 Task: Find connections with filter location Valls with filter topic #leadershipwith filter profile language French with filter current company ASUS with filter school Vignana Jyothi Institute of Management (Approved by AICTE & Accredited by SAQS & NBA) with filter industry Semiconductor Manufacturing with filter service category Property Management with filter keywords title Cosmetologist
Action: Mouse moved to (462, 63)
Screenshot: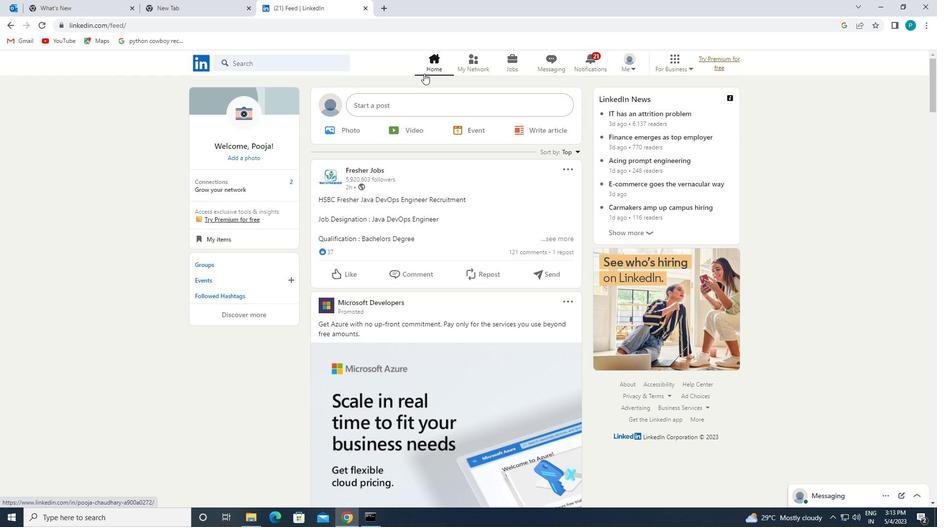 
Action: Mouse pressed left at (462, 63)
Screenshot: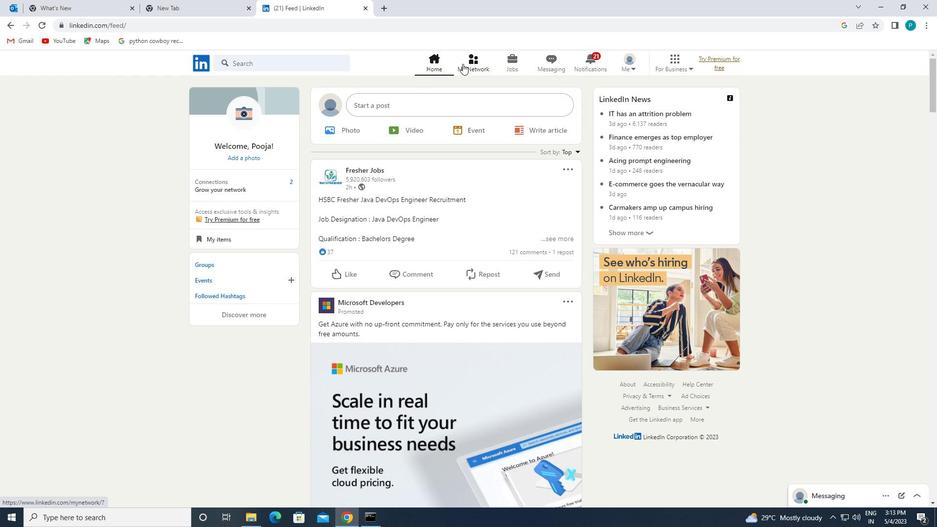 
Action: Mouse moved to (466, 59)
Screenshot: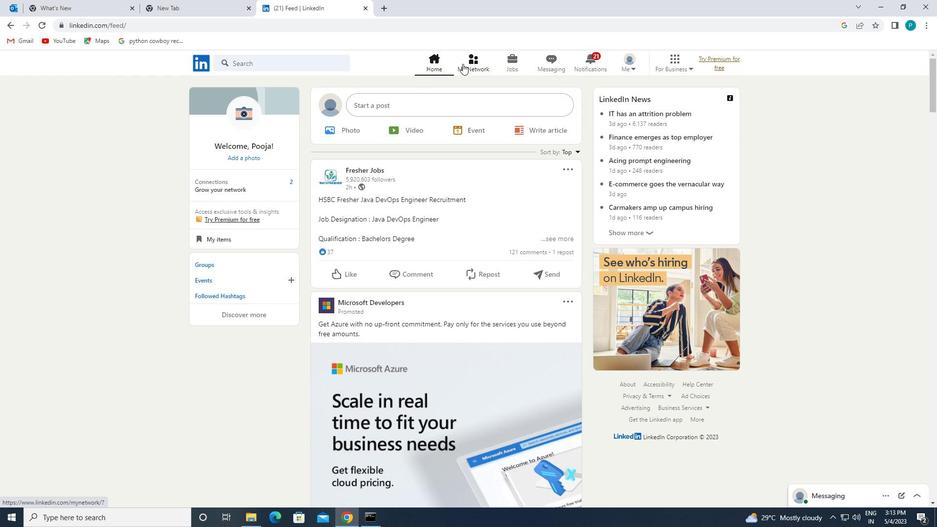 
Action: Mouse pressed left at (466, 59)
Screenshot: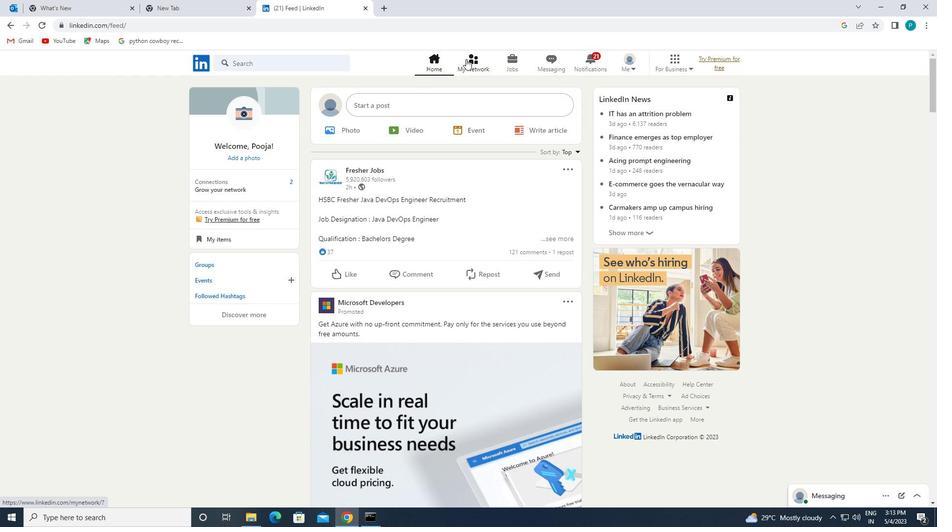 
Action: Mouse moved to (235, 109)
Screenshot: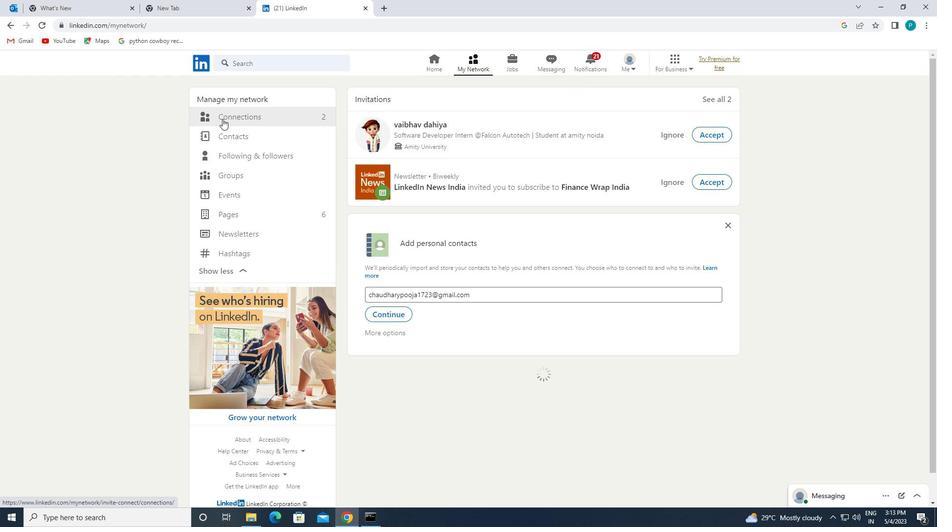 
Action: Mouse pressed left at (235, 109)
Screenshot: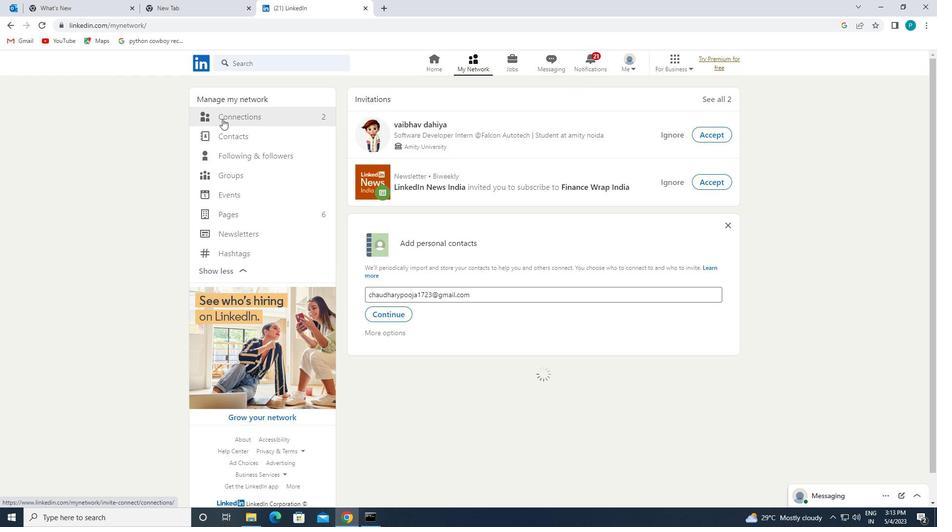 
Action: Mouse moved to (307, 114)
Screenshot: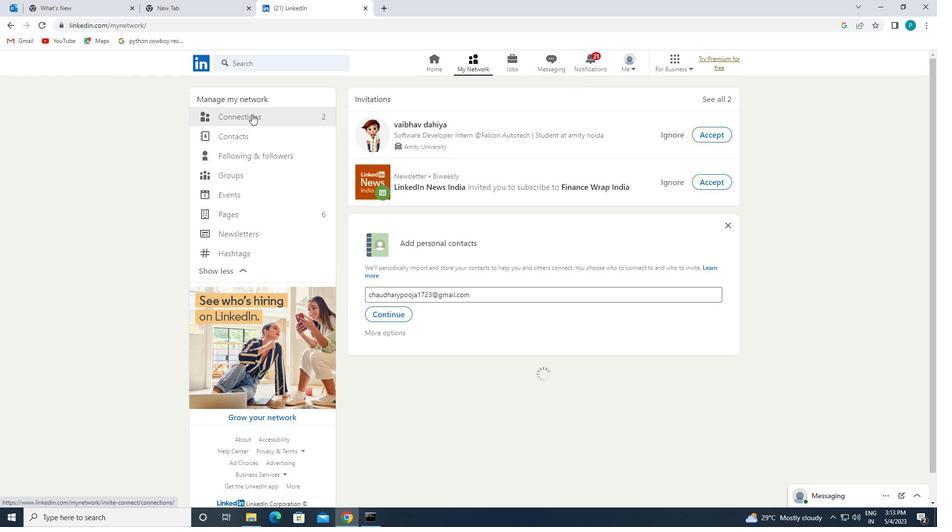 
Action: Mouse pressed left at (307, 114)
Screenshot: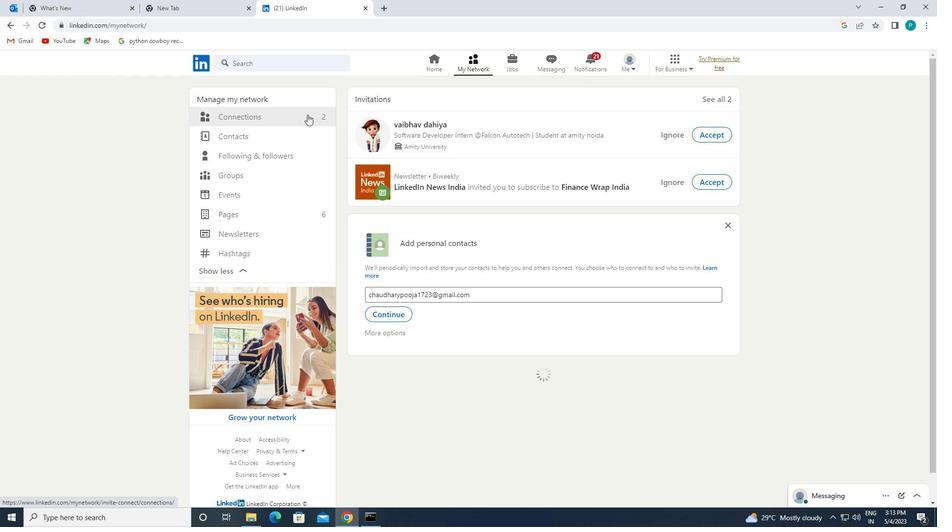 
Action: Mouse pressed left at (307, 114)
Screenshot: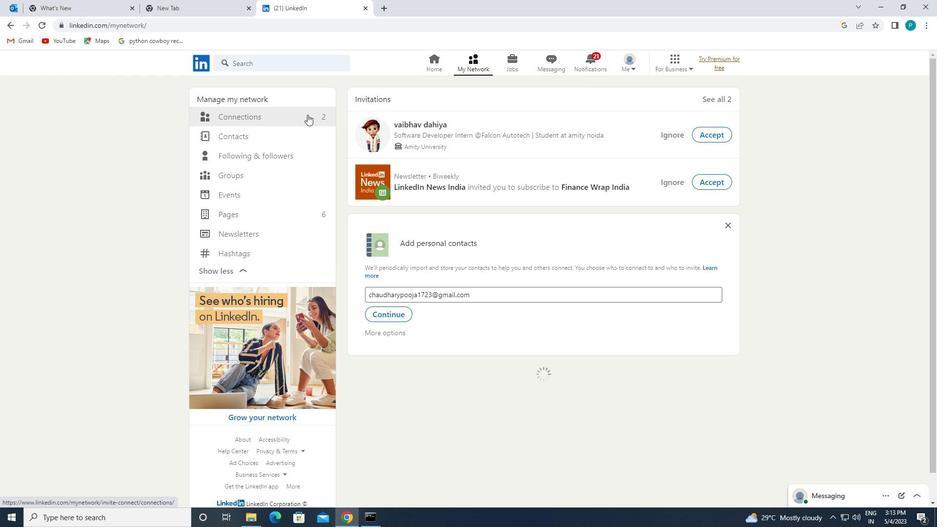 
Action: Mouse pressed left at (307, 114)
Screenshot: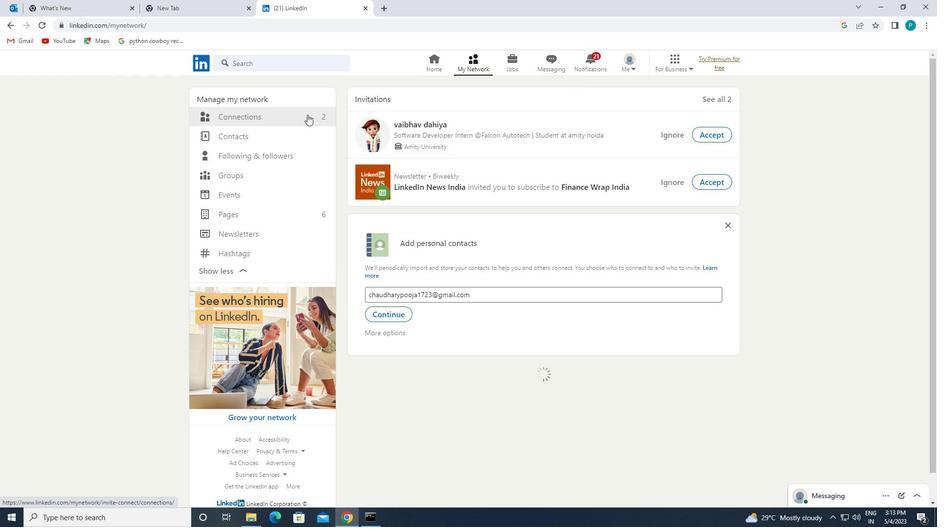 
Action: Mouse moved to (532, 117)
Screenshot: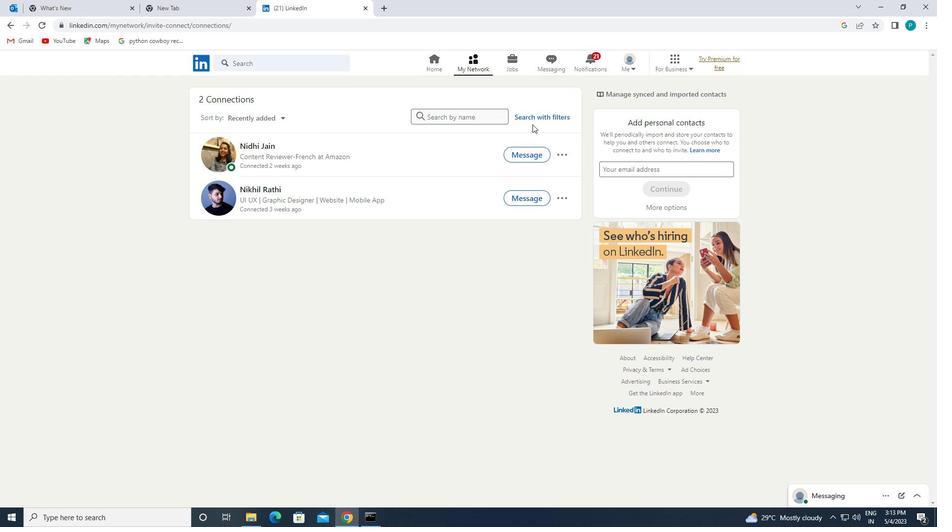 
Action: Mouse pressed left at (532, 117)
Screenshot: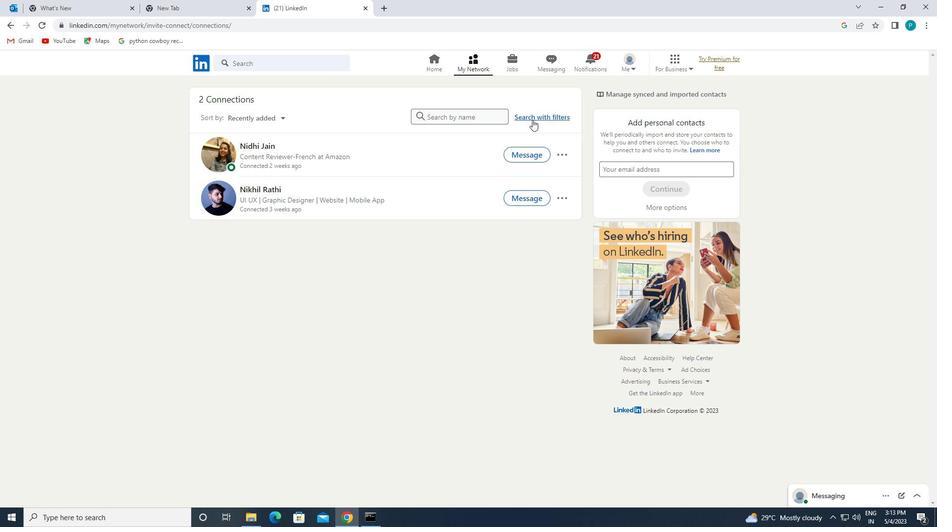 
Action: Mouse moved to (494, 91)
Screenshot: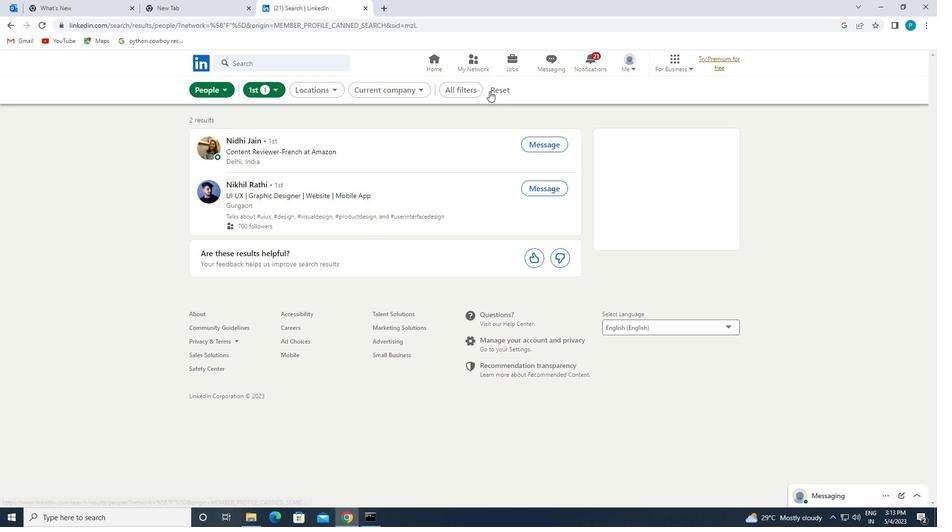 
Action: Mouse pressed left at (494, 91)
Screenshot: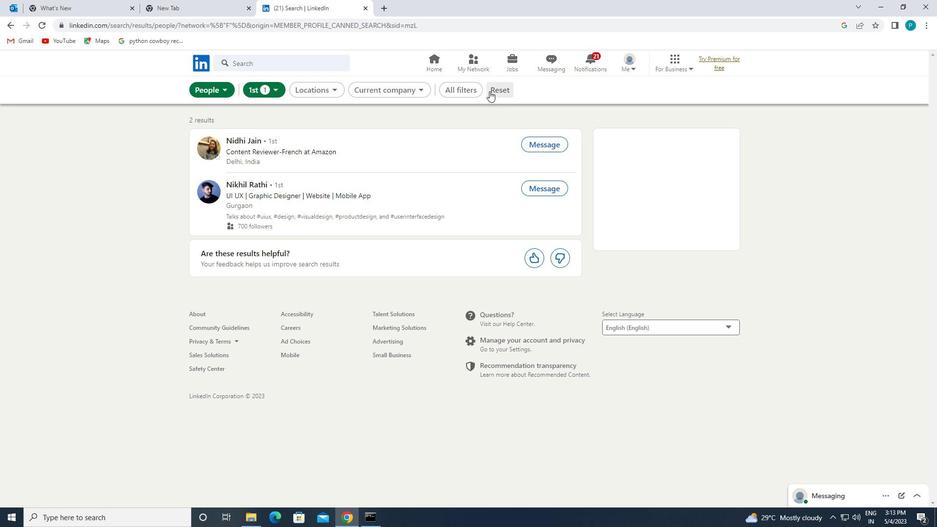 
Action: Mouse moved to (482, 89)
Screenshot: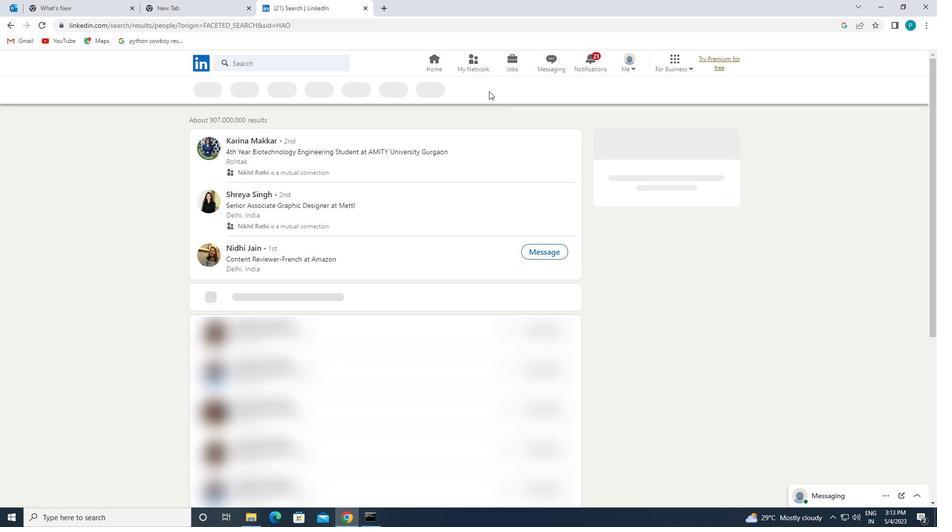 
Action: Mouse pressed left at (482, 89)
Screenshot: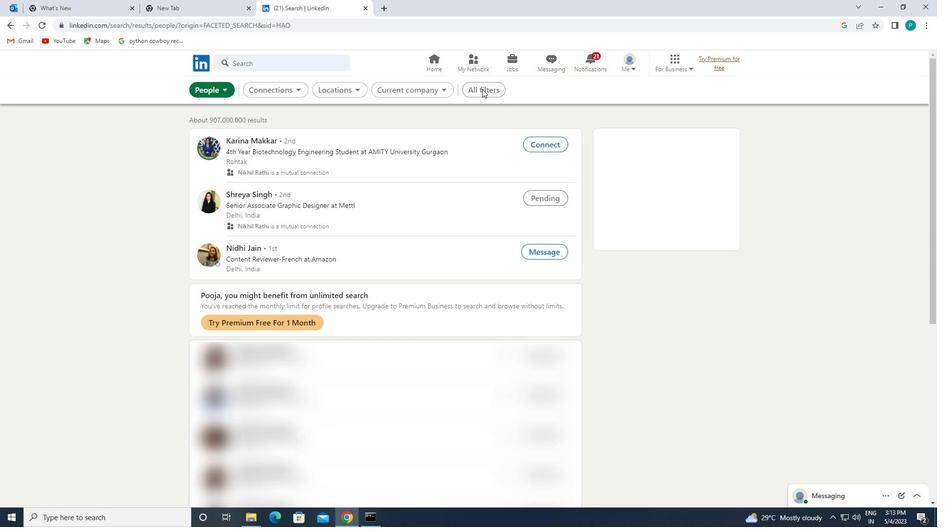 
Action: Mouse moved to (843, 256)
Screenshot: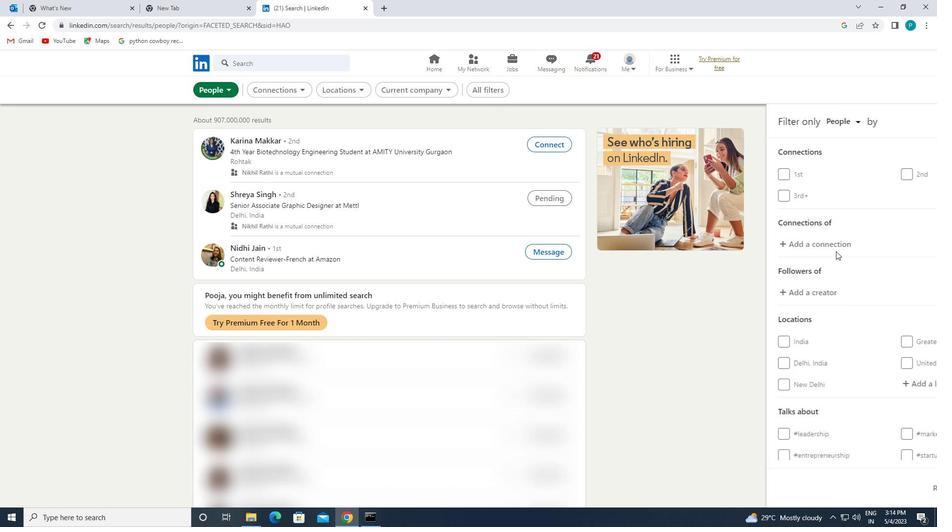 
Action: Mouse scrolled (843, 256) with delta (0, 0)
Screenshot: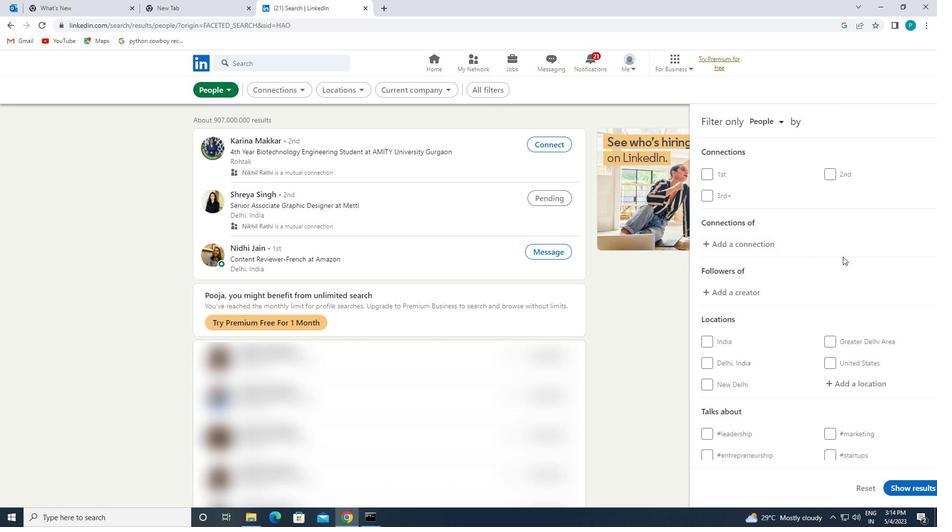 
Action: Mouse scrolled (843, 256) with delta (0, 0)
Screenshot: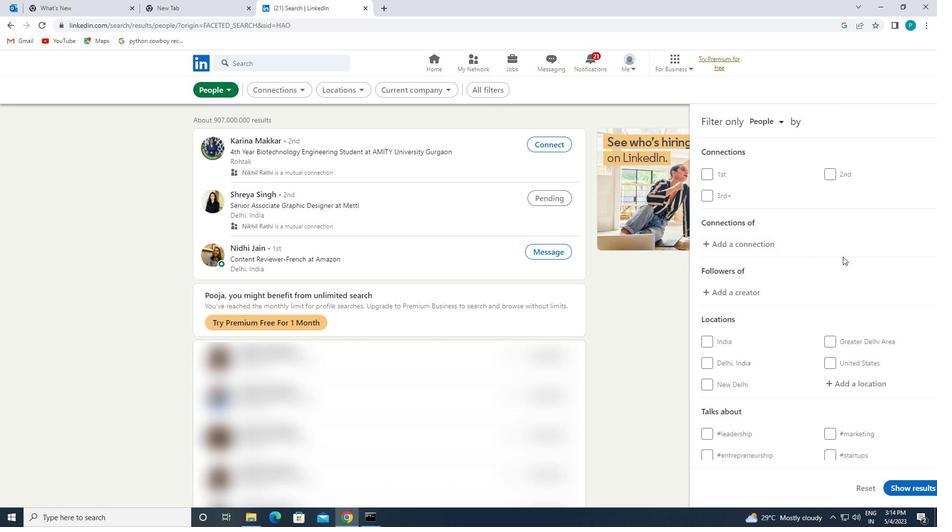 
Action: Mouse scrolled (843, 256) with delta (0, 0)
Screenshot: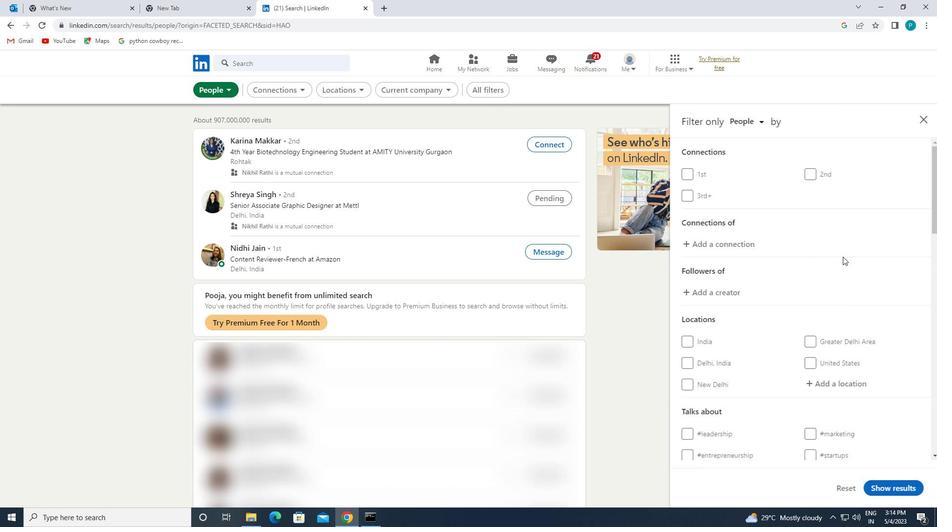 
Action: Mouse moved to (831, 240)
Screenshot: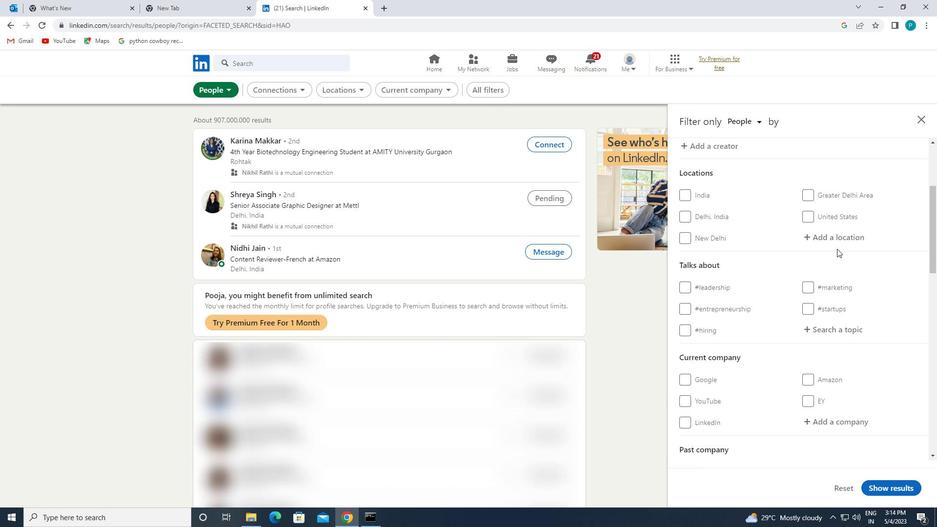 
Action: Mouse pressed left at (831, 240)
Screenshot: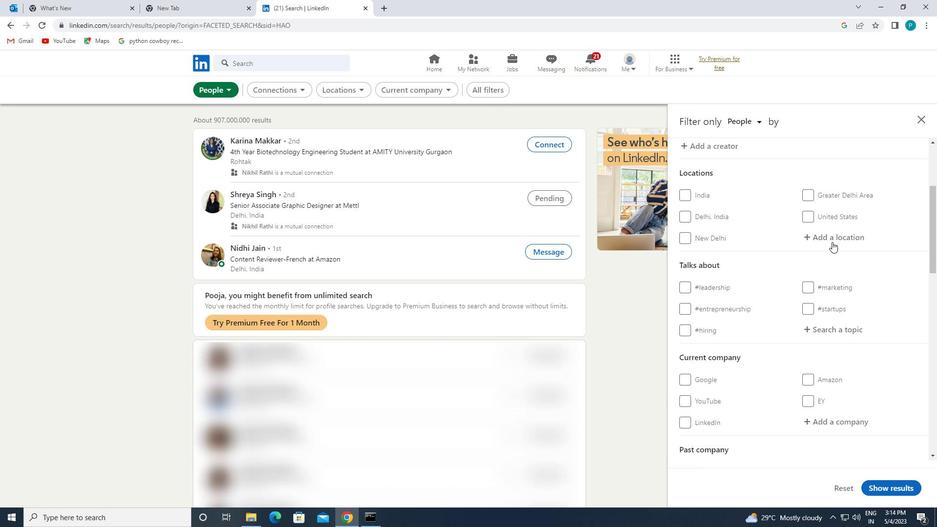 
Action: Mouse moved to (827, 241)
Screenshot: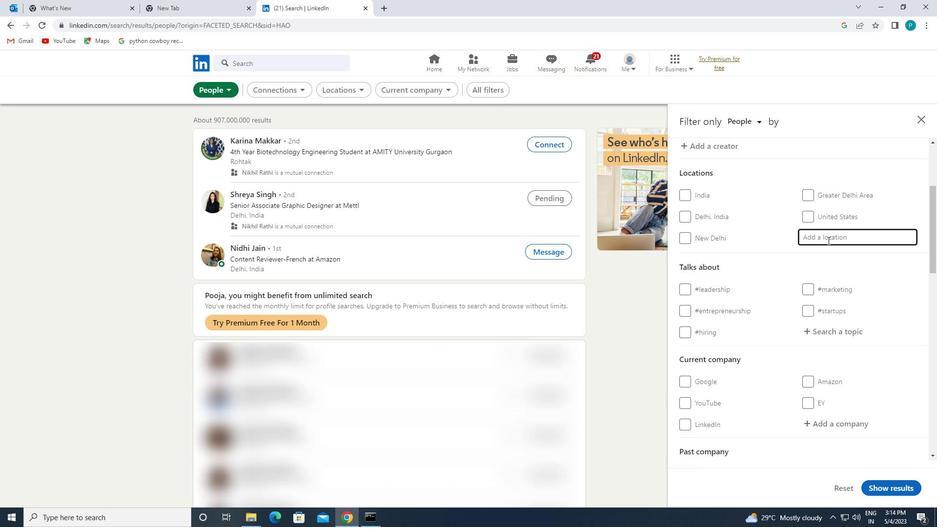 
Action: Key pressed <Key.caps_lock>v<Key.caps_lock>alls
Screenshot: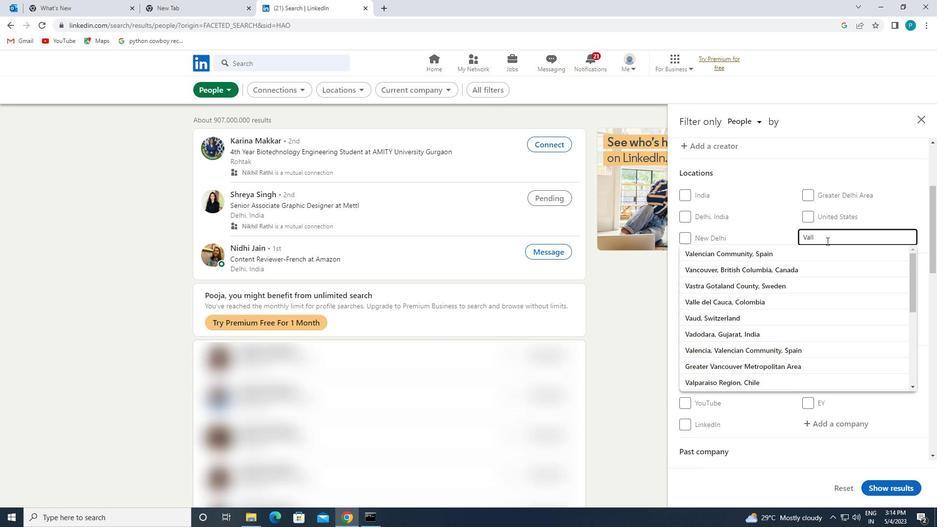 
Action: Mouse moved to (818, 249)
Screenshot: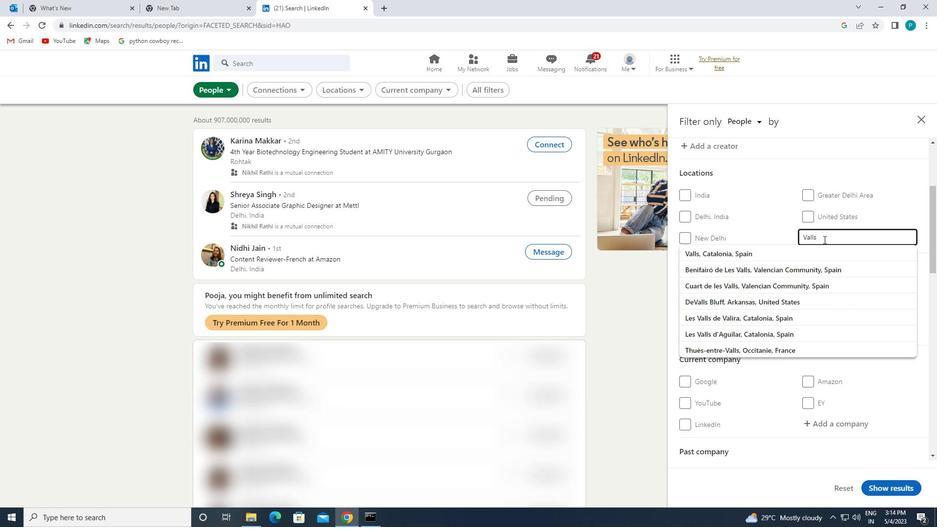 
Action: Mouse pressed left at (818, 249)
Screenshot: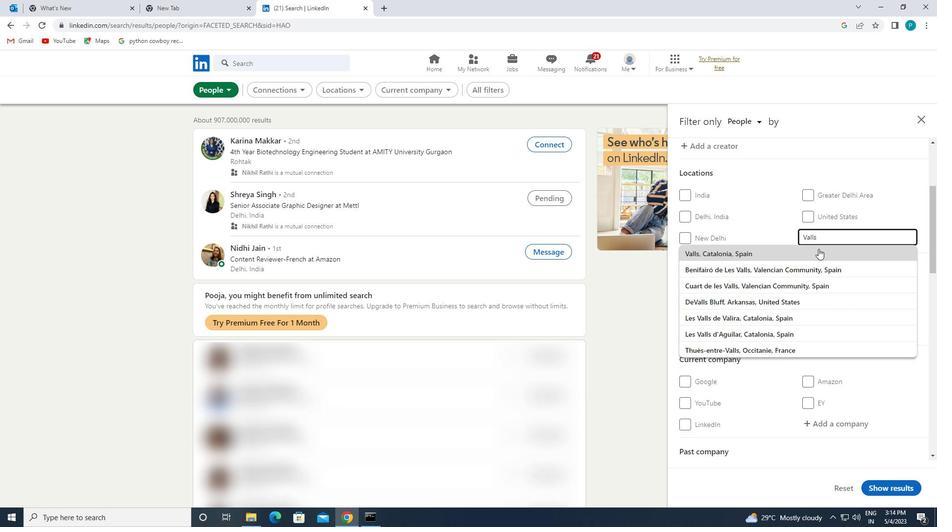 
Action: Mouse moved to (828, 260)
Screenshot: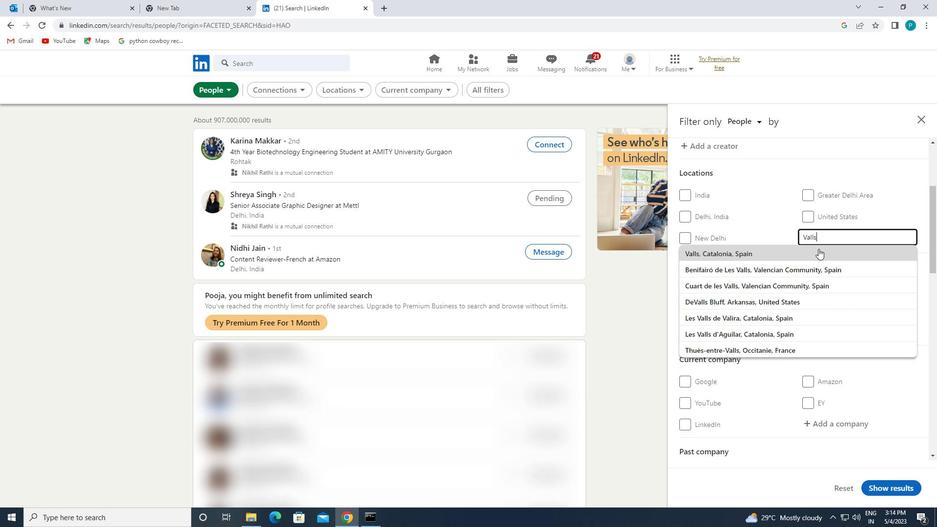 
Action: Mouse scrolled (828, 260) with delta (0, 0)
Screenshot: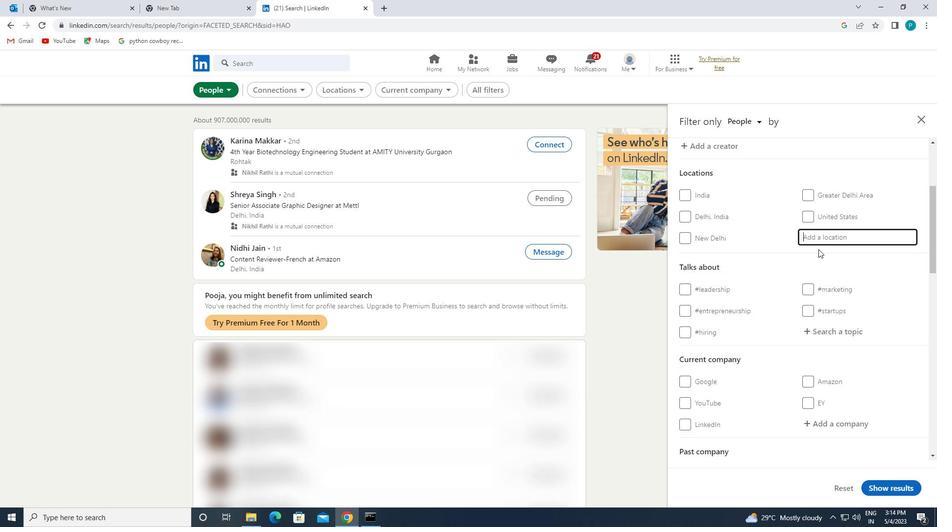 
Action: Mouse scrolled (828, 260) with delta (0, 0)
Screenshot: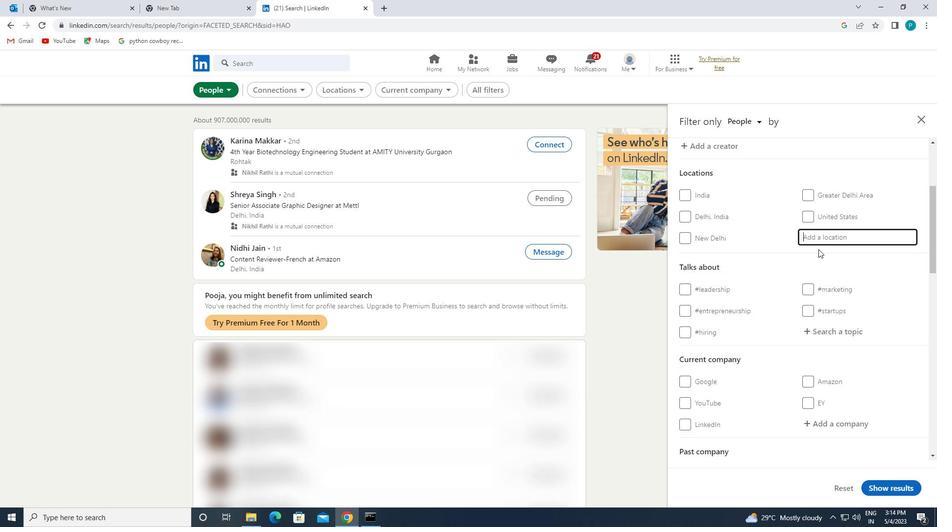 
Action: Mouse moved to (837, 253)
Screenshot: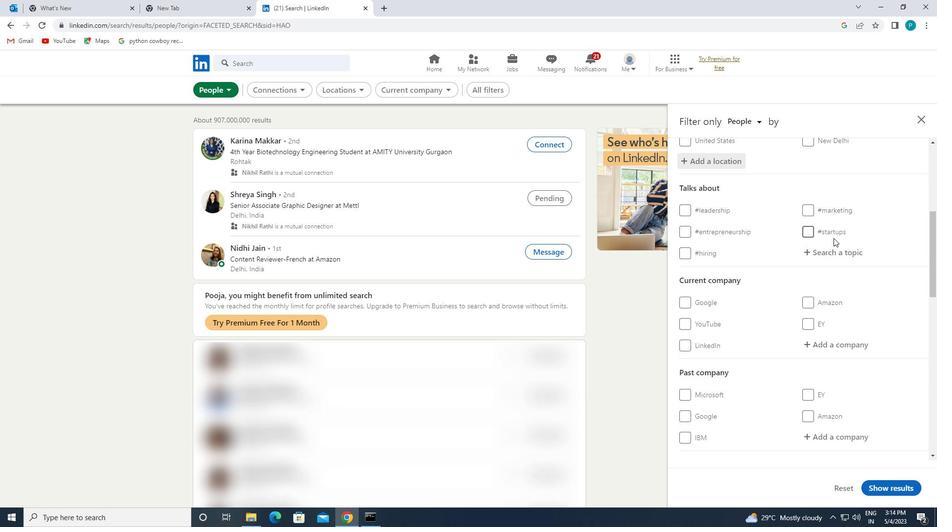 
Action: Mouse pressed left at (837, 253)
Screenshot: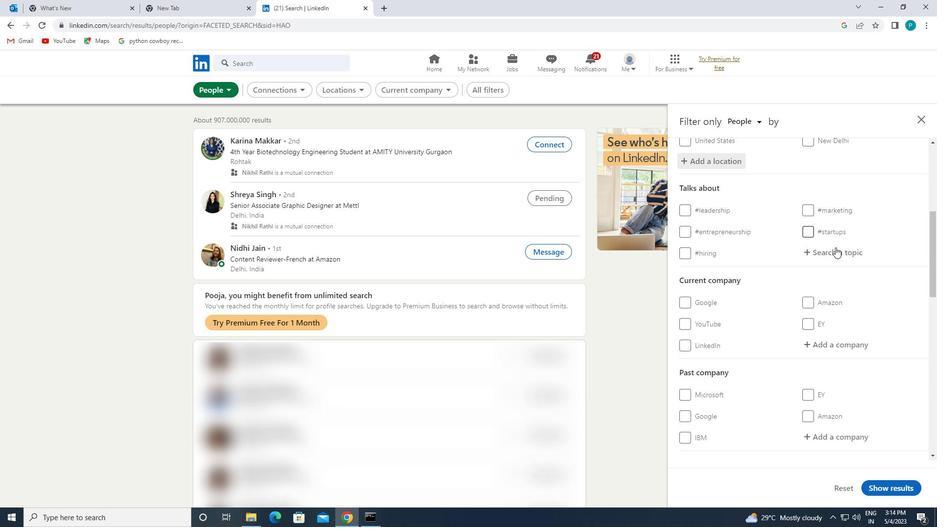 
Action: Key pressed <Key.shift>#LEADERSHIP
Screenshot: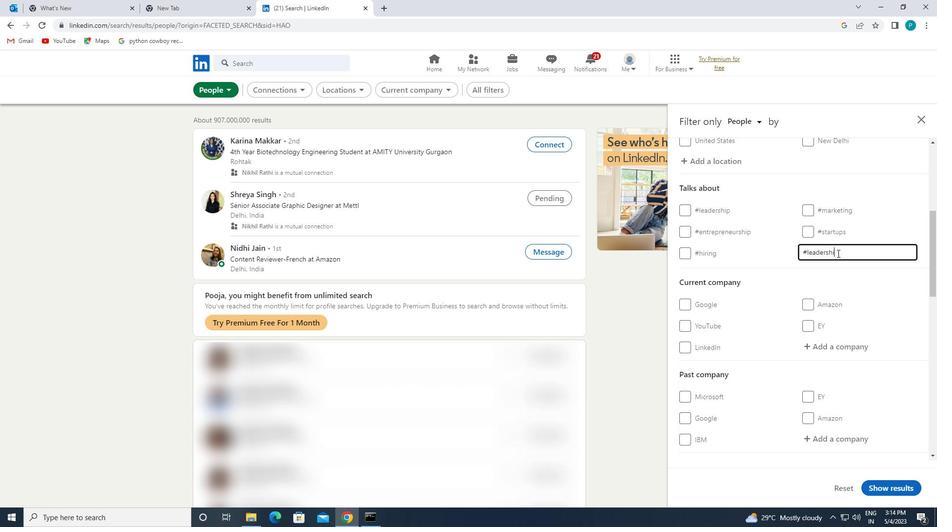 
Action: Mouse moved to (815, 287)
Screenshot: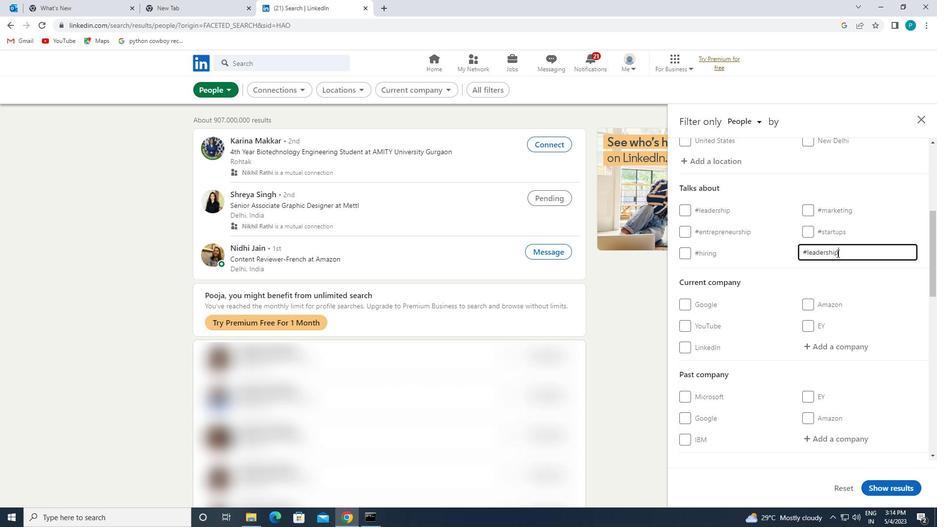 
Action: Mouse scrolled (815, 287) with delta (0, 0)
Screenshot: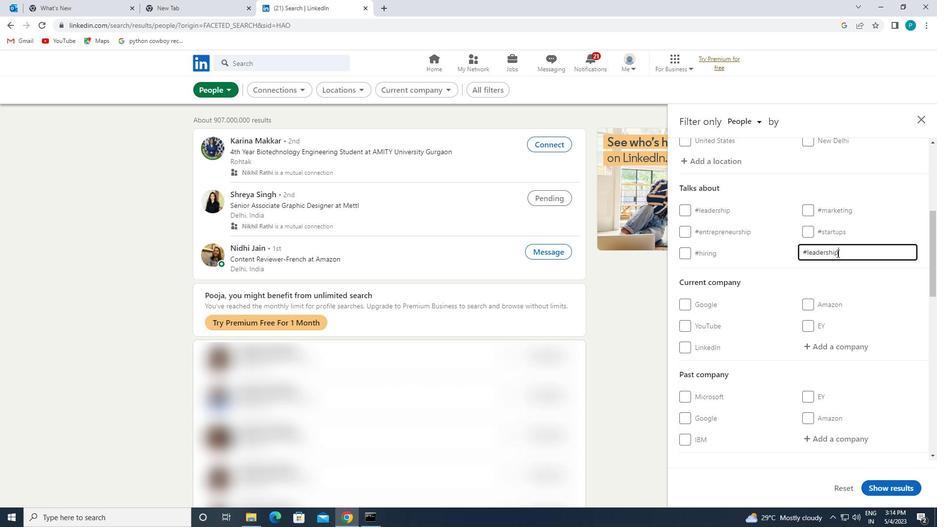 
Action: Mouse moved to (806, 293)
Screenshot: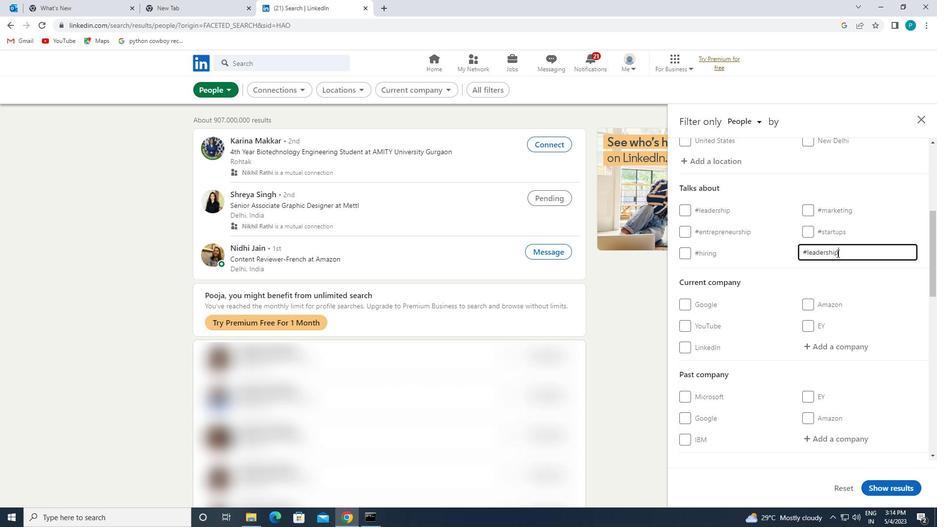 
Action: Mouse scrolled (806, 293) with delta (0, 0)
Screenshot: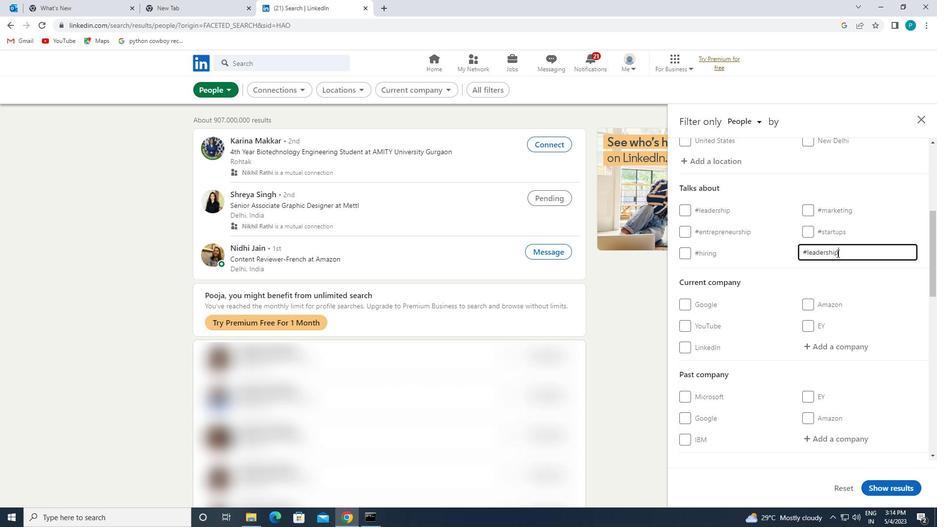 
Action: Mouse scrolled (806, 293) with delta (0, 0)
Screenshot: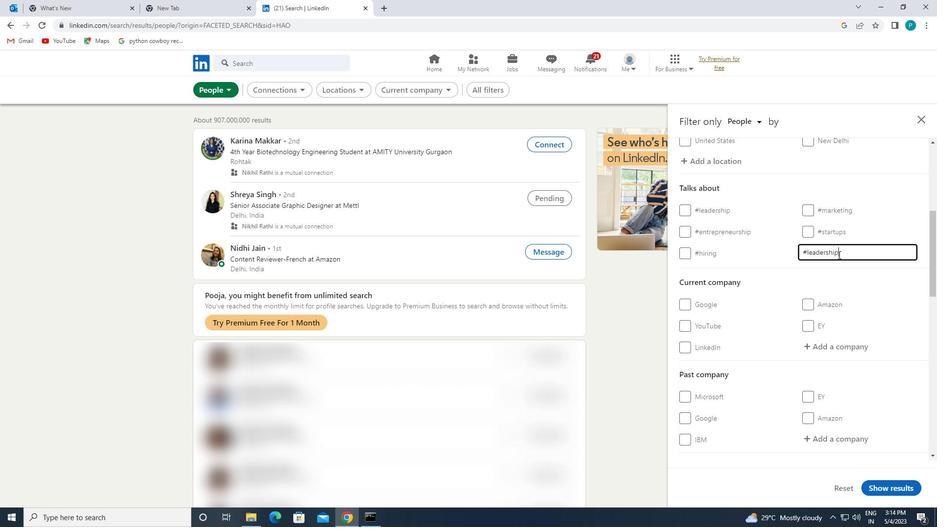 
Action: Mouse moved to (794, 305)
Screenshot: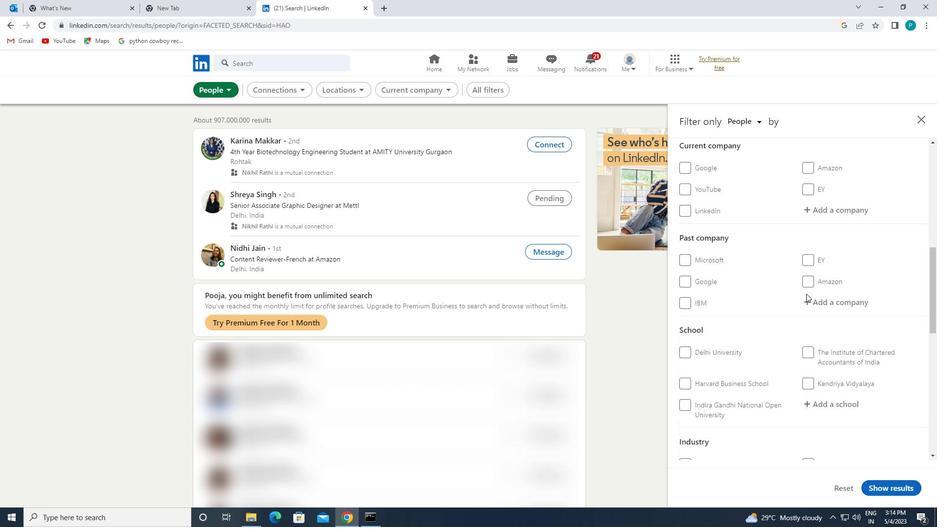 
Action: Mouse scrolled (794, 305) with delta (0, 0)
Screenshot: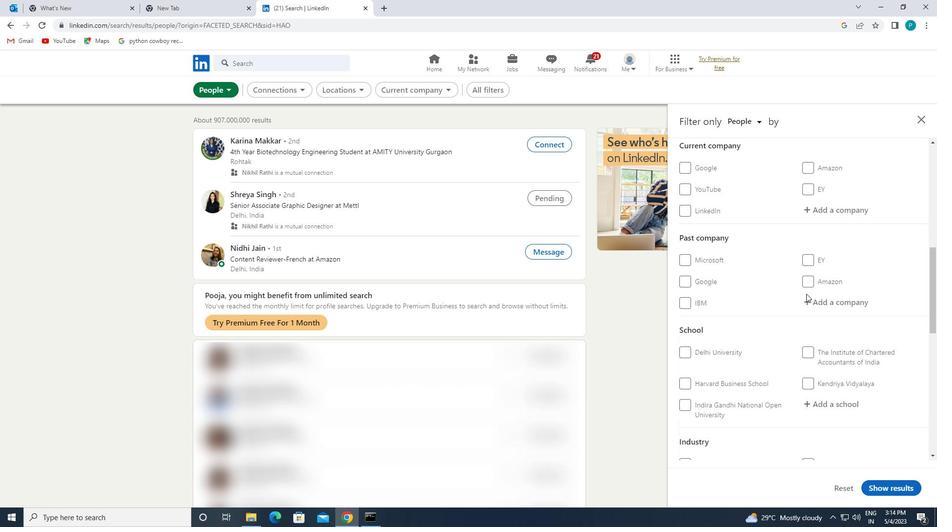 
Action: Mouse moved to (794, 306)
Screenshot: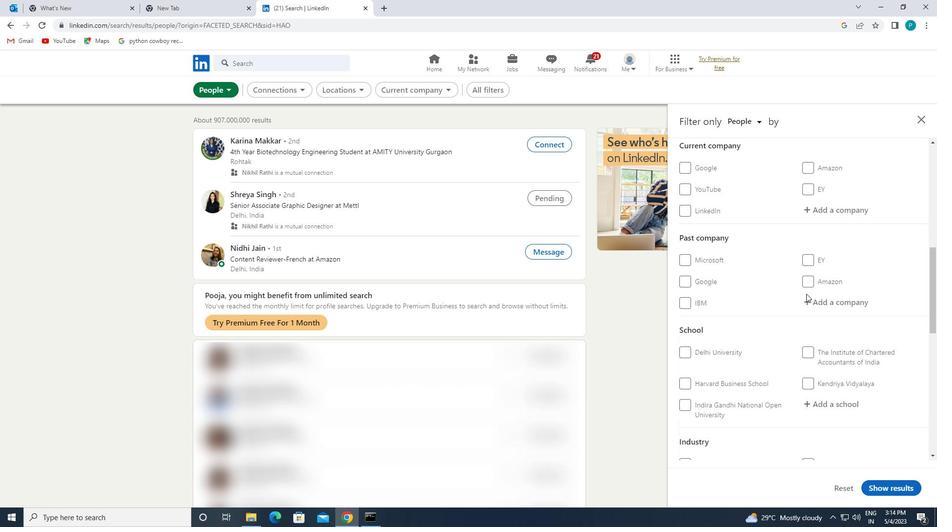 
Action: Mouse scrolled (794, 305) with delta (0, 0)
Screenshot: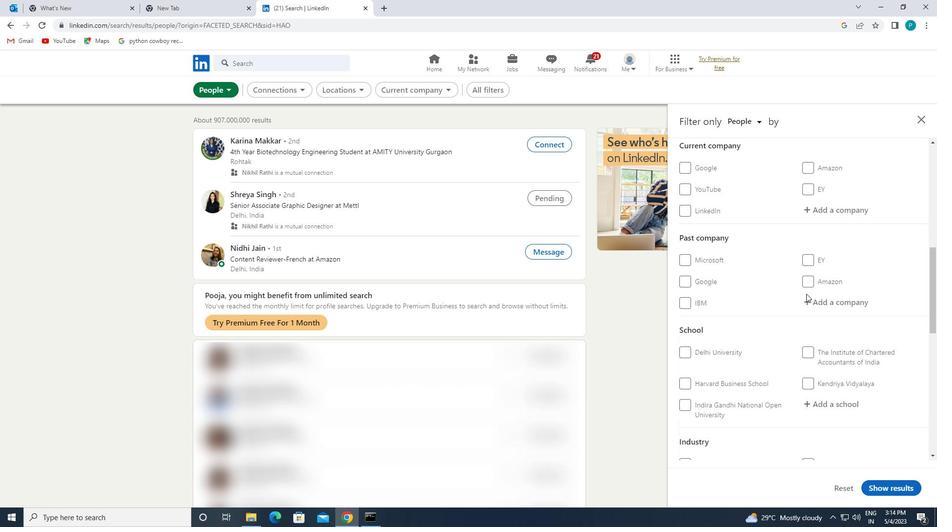 
Action: Mouse scrolled (794, 305) with delta (0, 0)
Screenshot: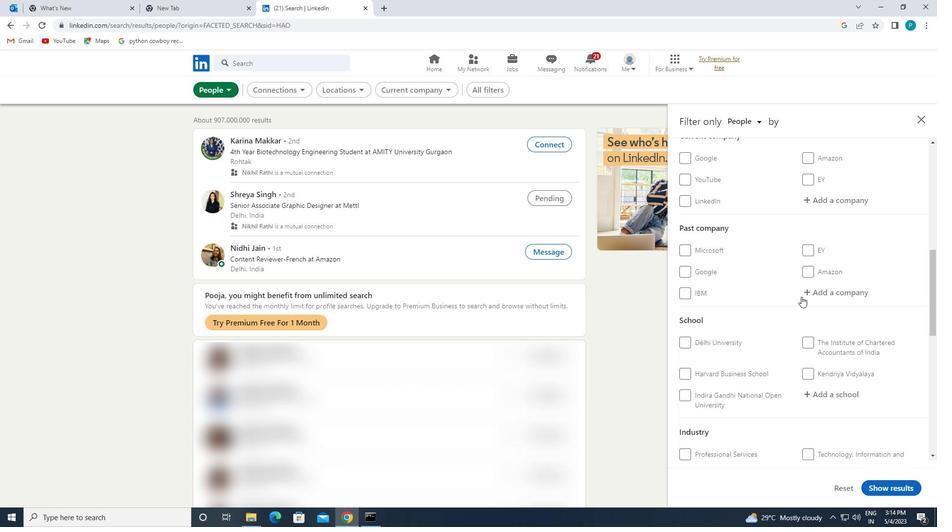 
Action: Mouse moved to (761, 362)
Screenshot: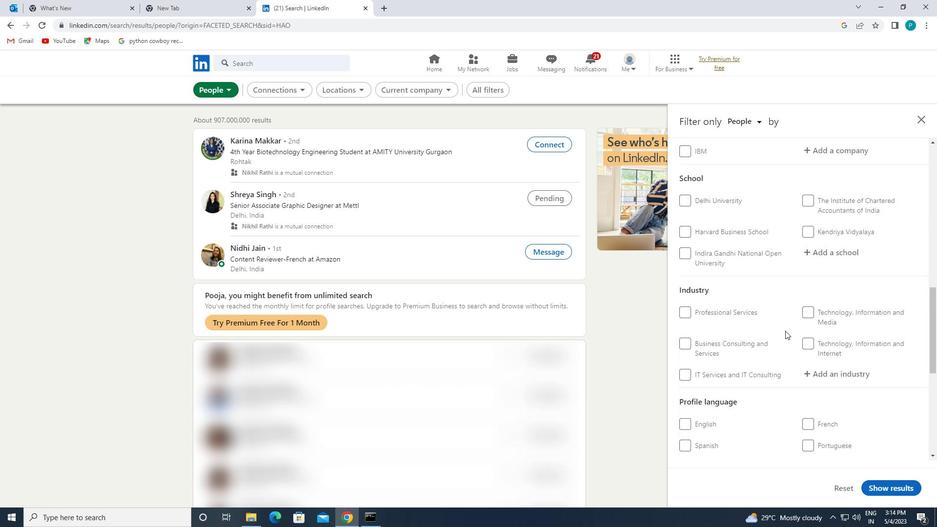 
Action: Mouse scrolled (761, 361) with delta (0, 0)
Screenshot: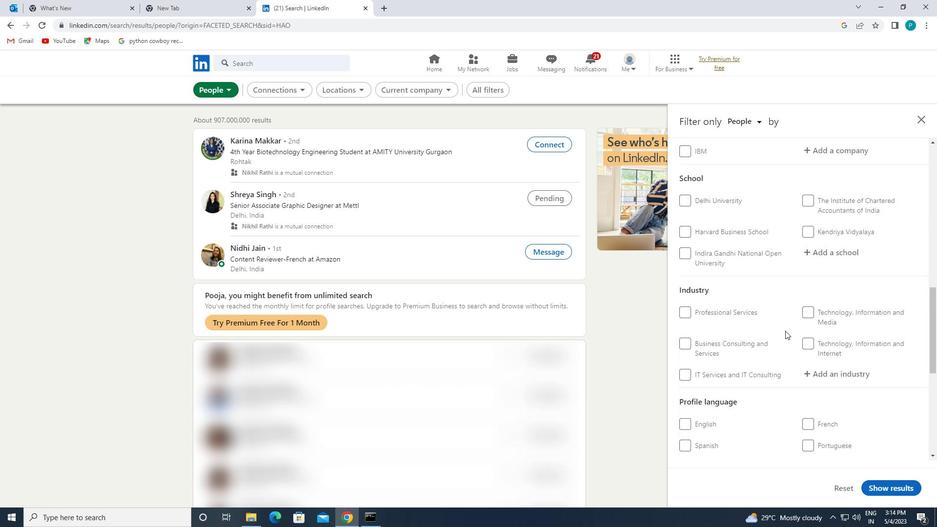 
Action: Mouse scrolled (761, 361) with delta (0, 0)
Screenshot: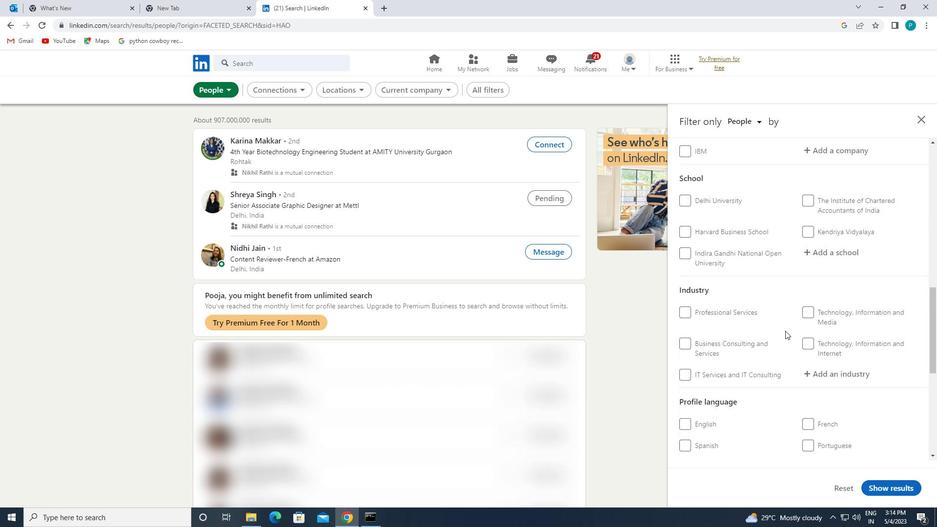 
Action: Mouse moved to (812, 320)
Screenshot: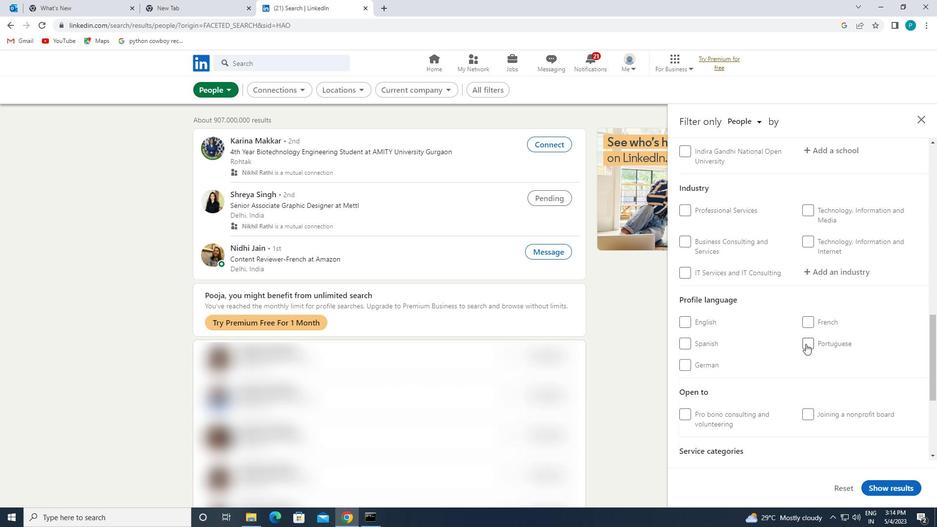 
Action: Mouse pressed left at (812, 320)
Screenshot: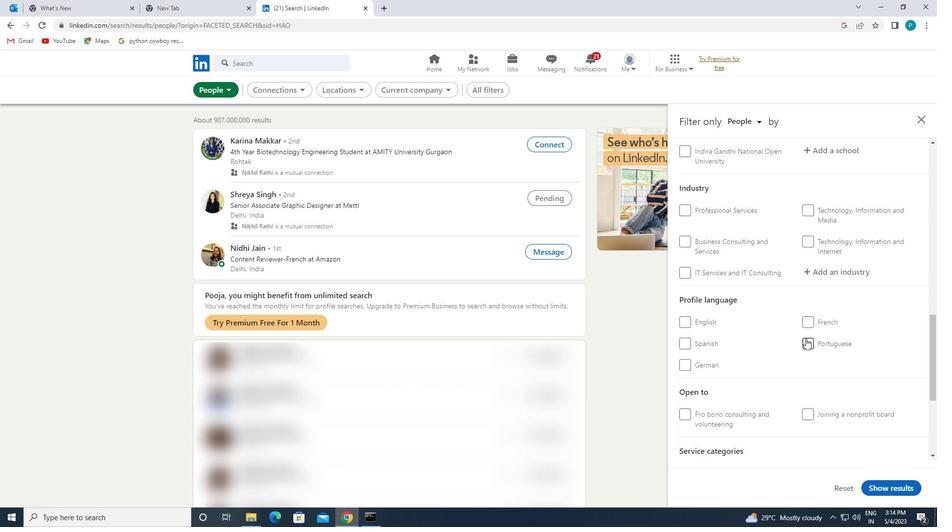 
Action: Mouse moved to (862, 315)
Screenshot: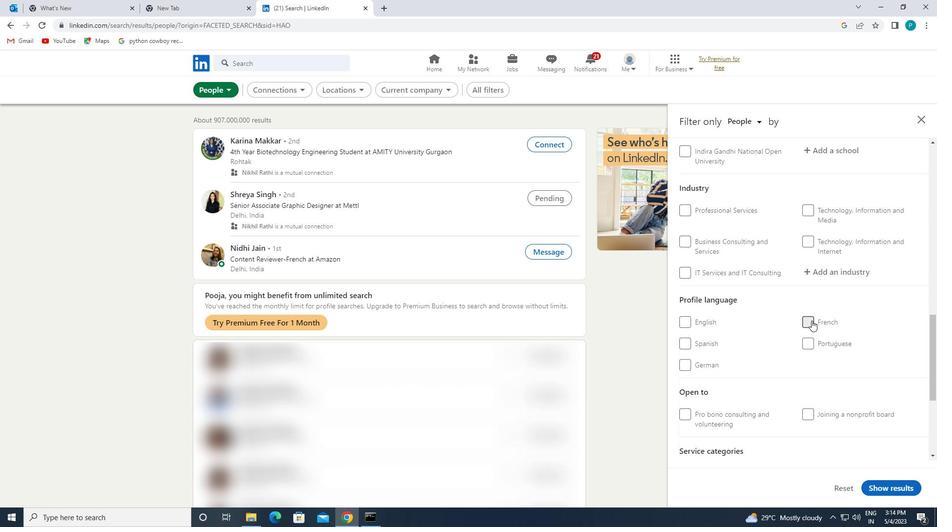 
Action: Mouse scrolled (862, 316) with delta (0, 0)
Screenshot: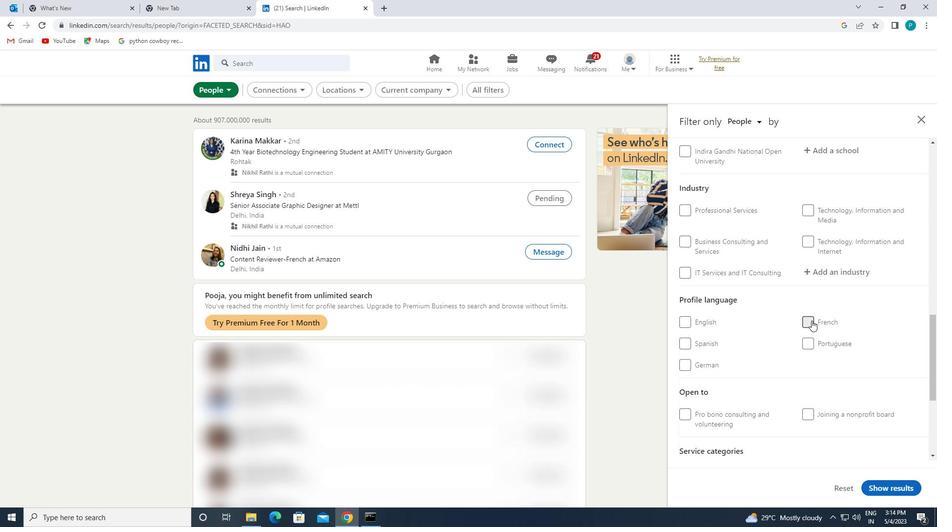 
Action: Mouse moved to (862, 315)
Screenshot: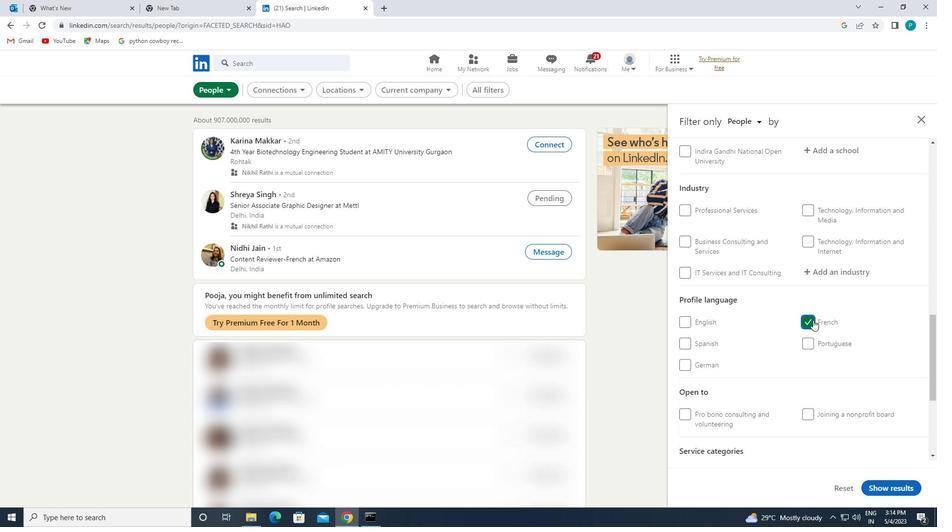 
Action: Mouse scrolled (862, 315) with delta (0, 0)
Screenshot: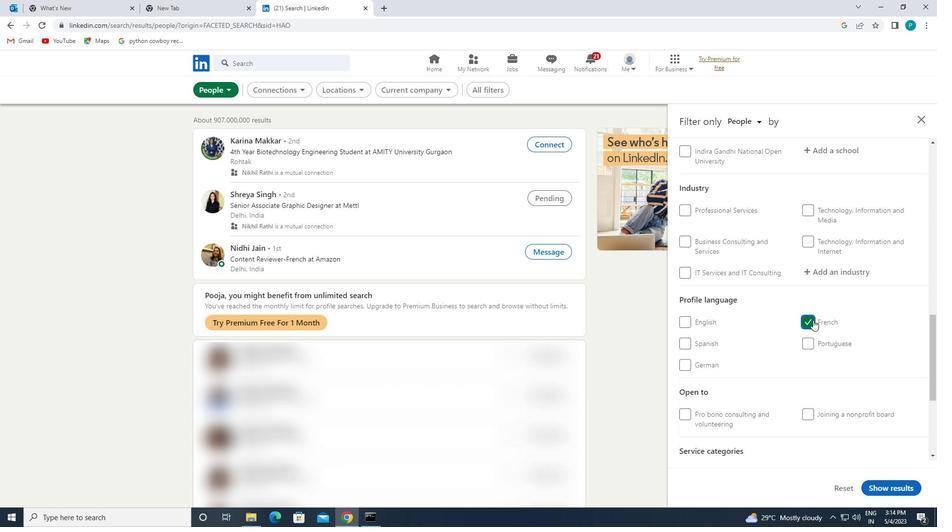 
Action: Mouse scrolled (862, 315) with delta (0, 0)
Screenshot: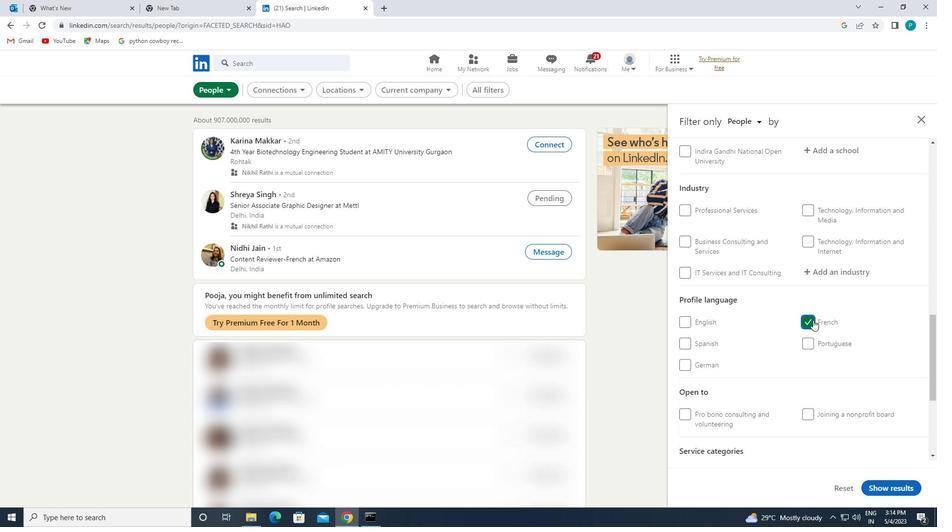 
Action: Mouse moved to (861, 314)
Screenshot: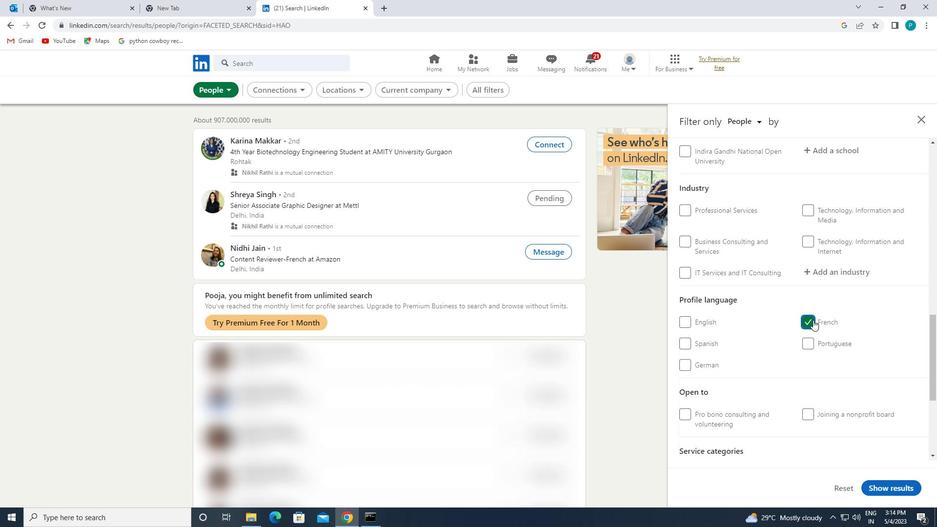 
Action: Mouse scrolled (861, 315) with delta (0, 0)
Screenshot: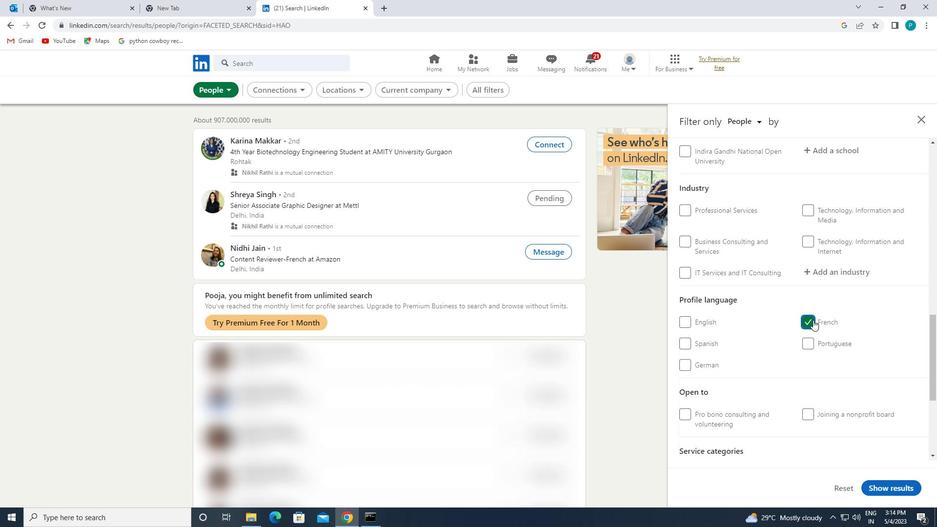 
Action: Mouse moved to (858, 299)
Screenshot: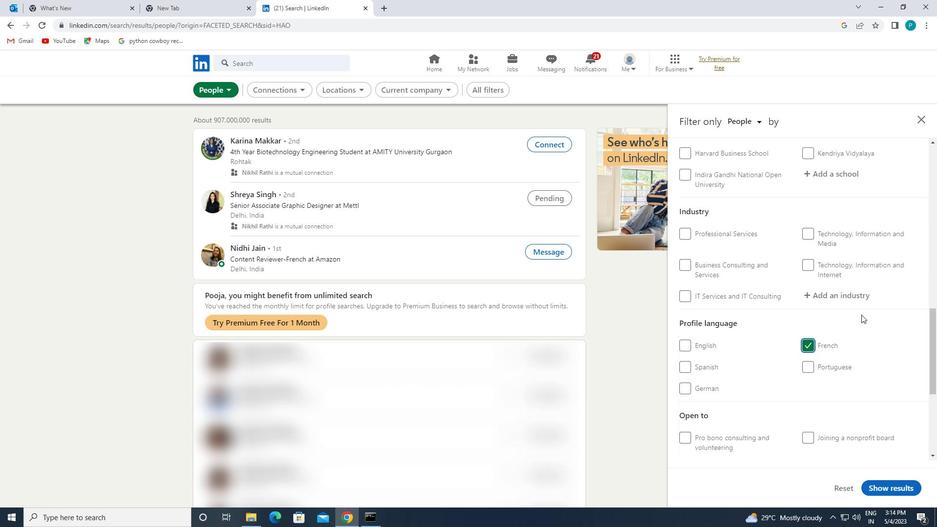 
Action: Mouse scrolled (858, 299) with delta (0, 0)
Screenshot: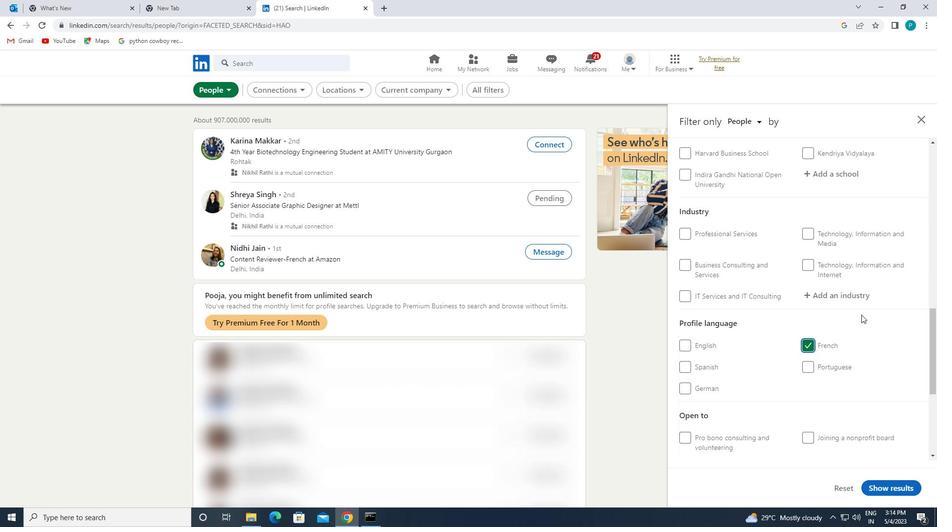 
Action: Mouse scrolled (858, 299) with delta (0, 0)
Screenshot: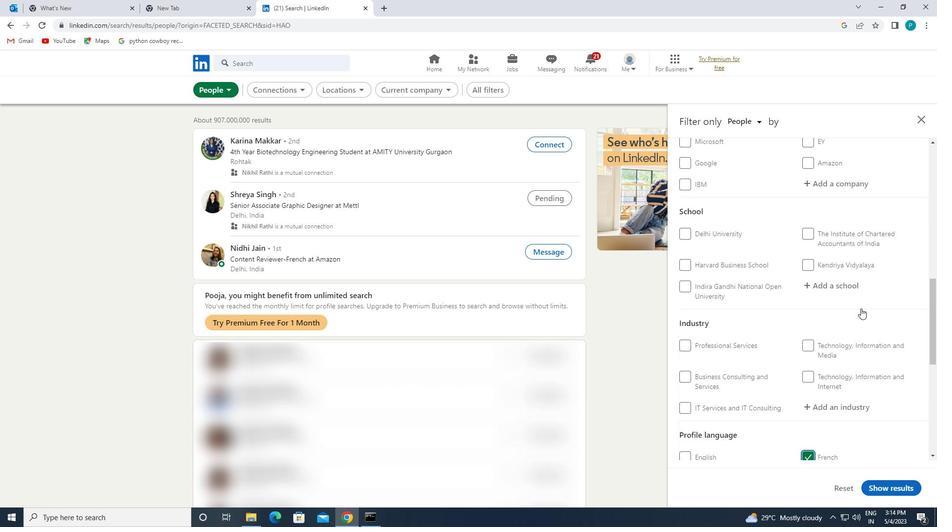 
Action: Mouse moved to (858, 298)
Screenshot: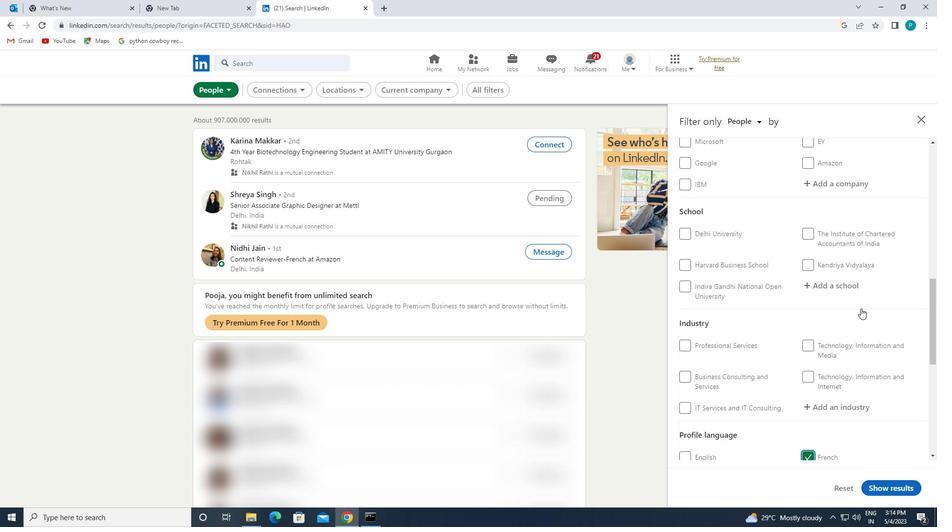 
Action: Mouse scrolled (858, 299) with delta (0, 0)
Screenshot: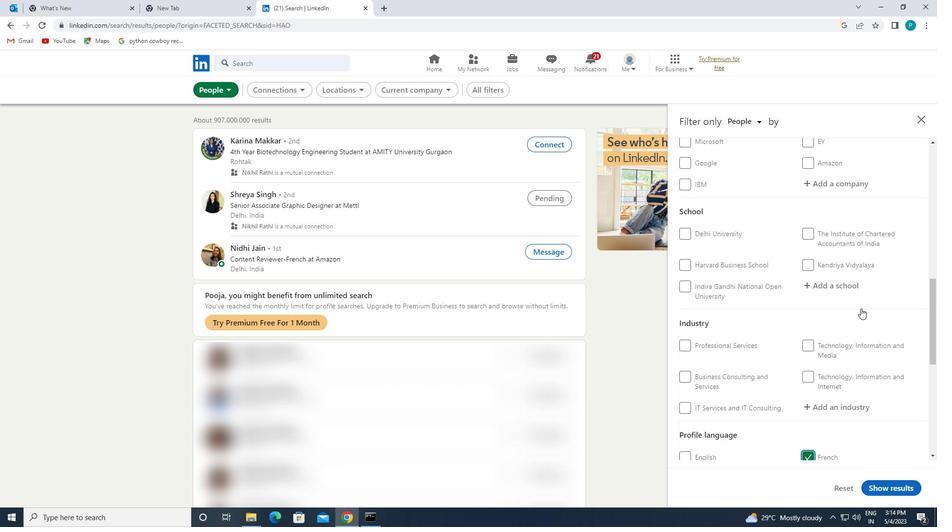 
Action: Mouse moved to (828, 296)
Screenshot: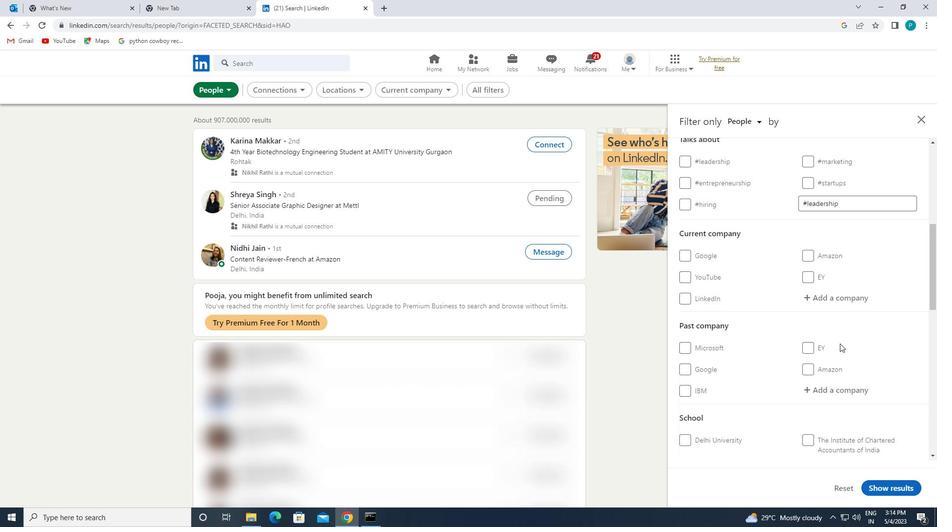 
Action: Mouse pressed left at (828, 296)
Screenshot: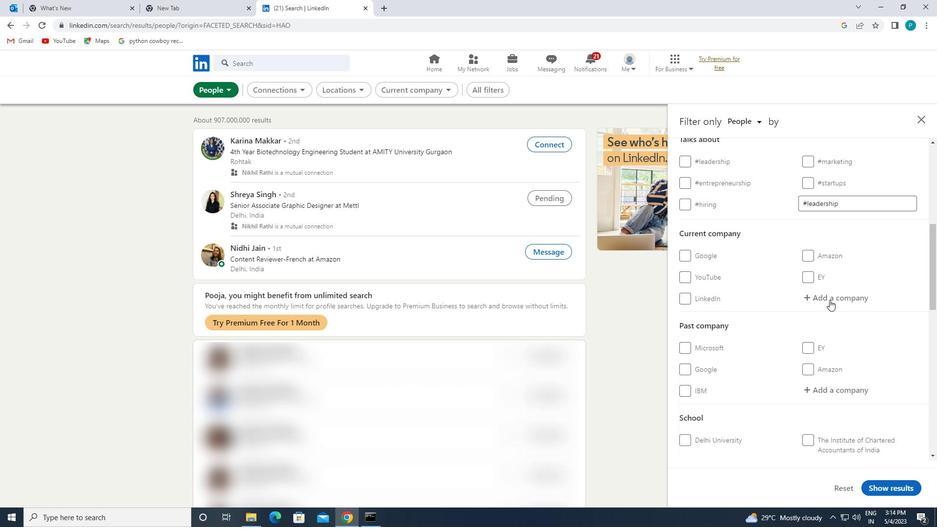 
Action: Mouse moved to (826, 295)
Screenshot: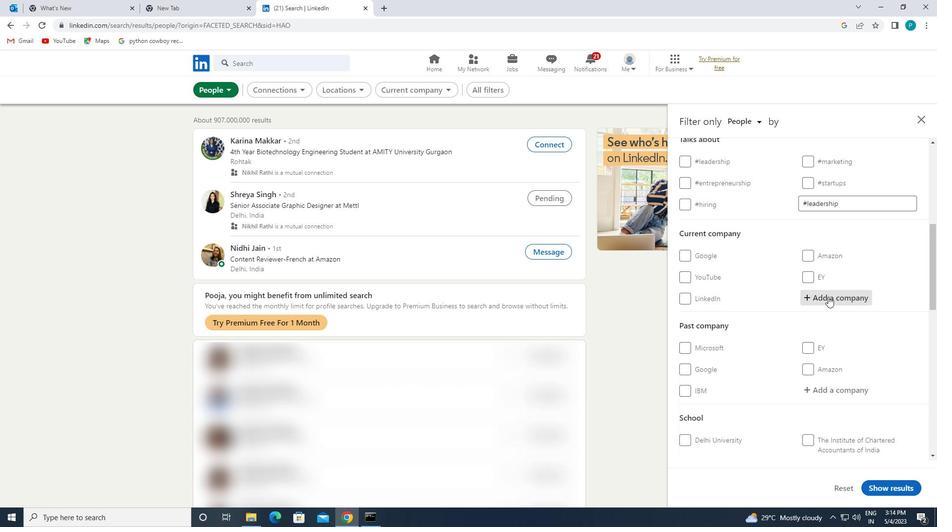 
Action: Key pressed <Key.caps_lock>ASUS
Screenshot: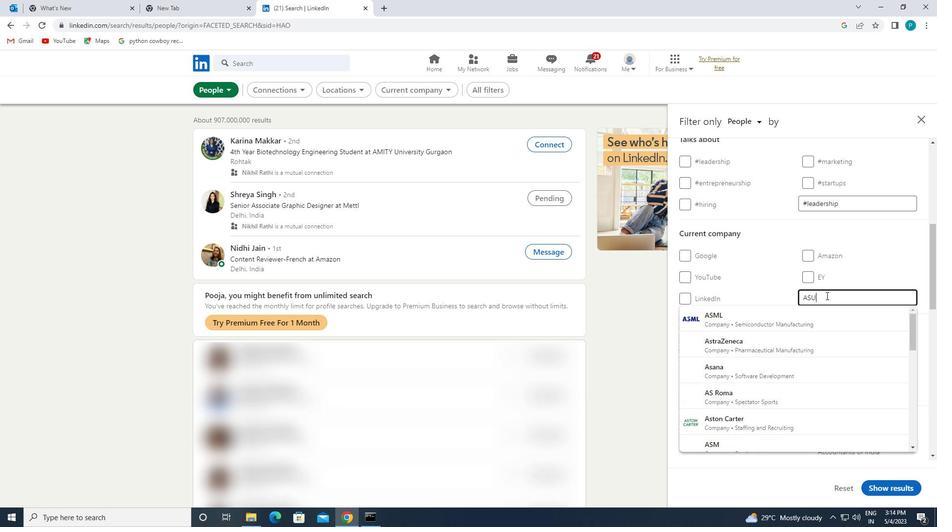 
Action: Mouse moved to (822, 312)
Screenshot: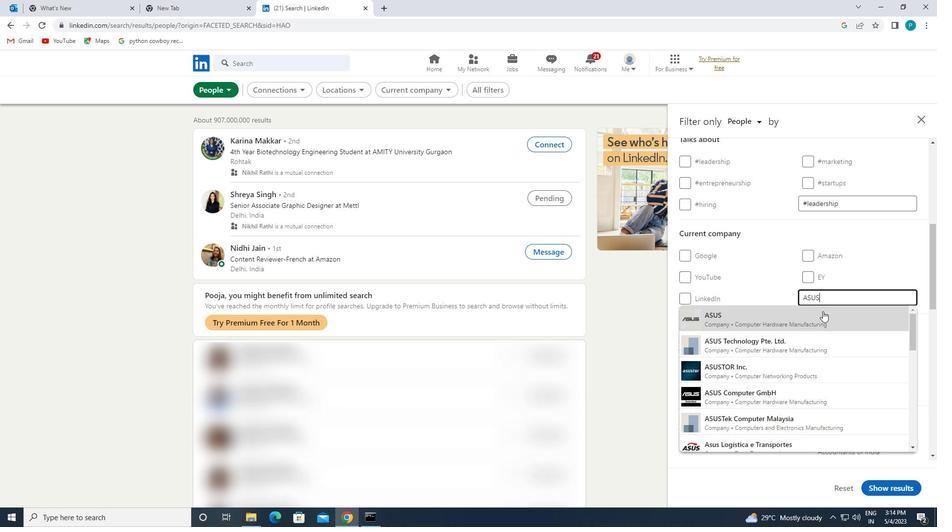 
Action: Mouse pressed left at (822, 312)
Screenshot: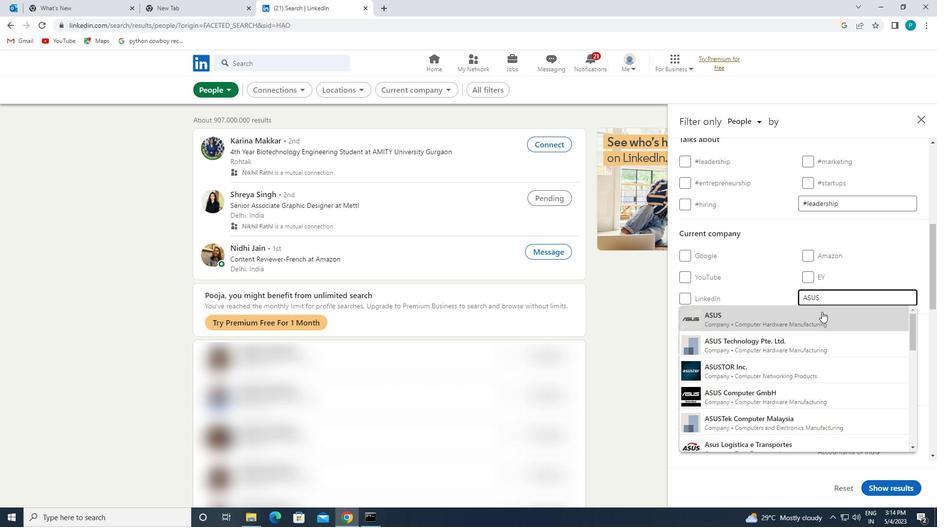 
Action: Mouse scrolled (822, 311) with delta (0, 0)
Screenshot: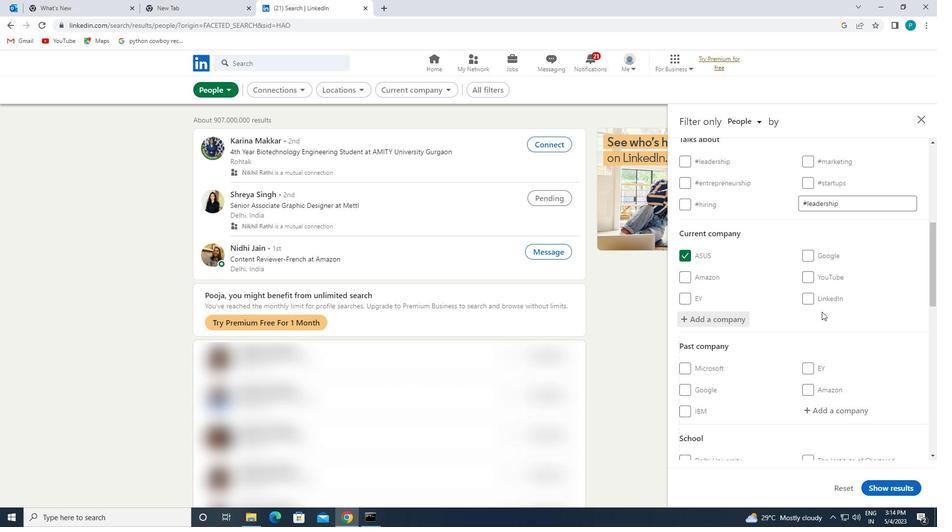 
Action: Mouse scrolled (822, 311) with delta (0, 0)
Screenshot: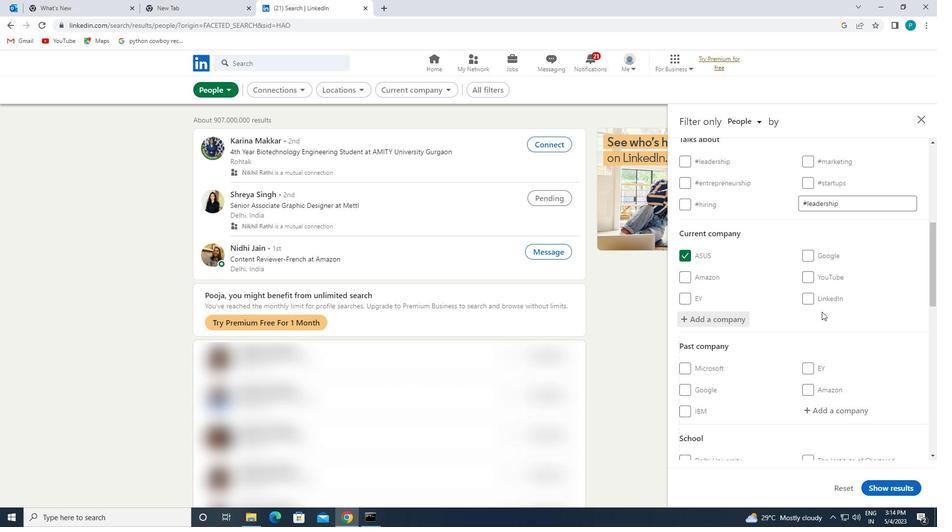 
Action: Mouse moved to (822, 312)
Screenshot: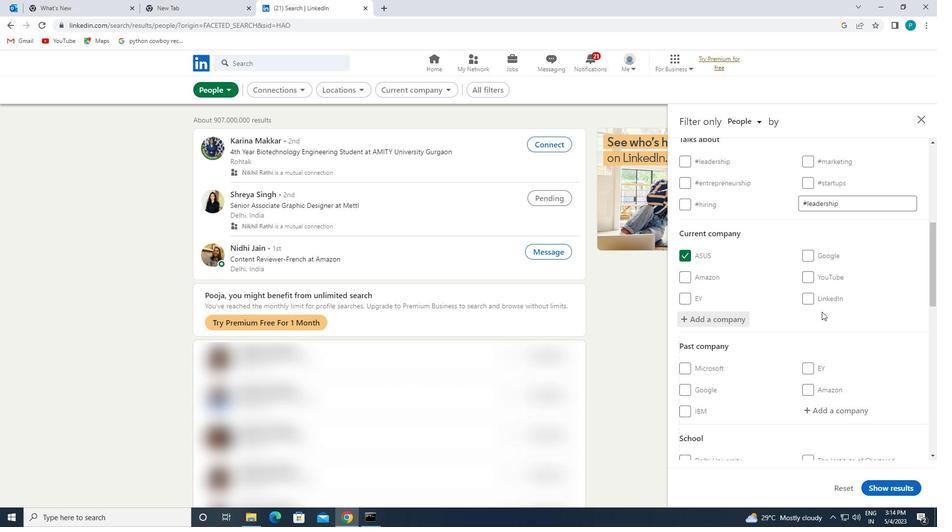 
Action: Mouse scrolled (822, 312) with delta (0, 0)
Screenshot: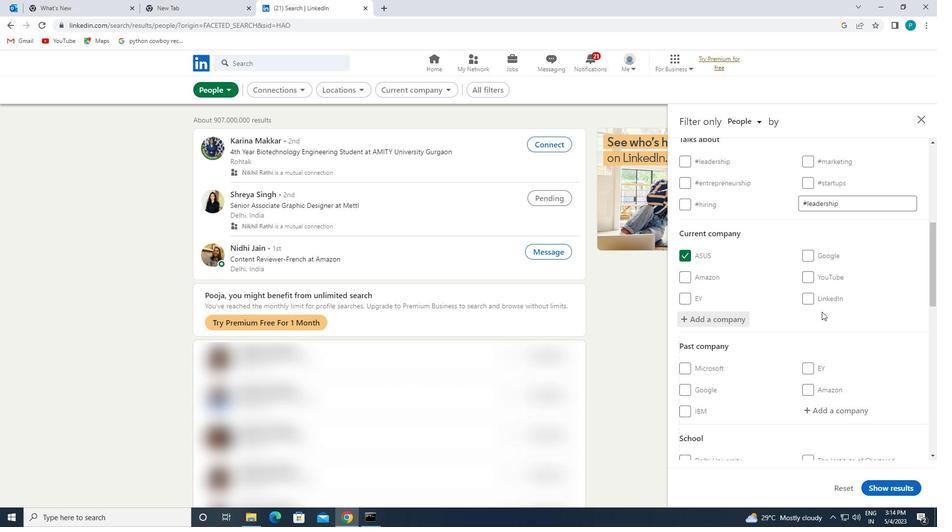 
Action: Mouse moved to (825, 296)
Screenshot: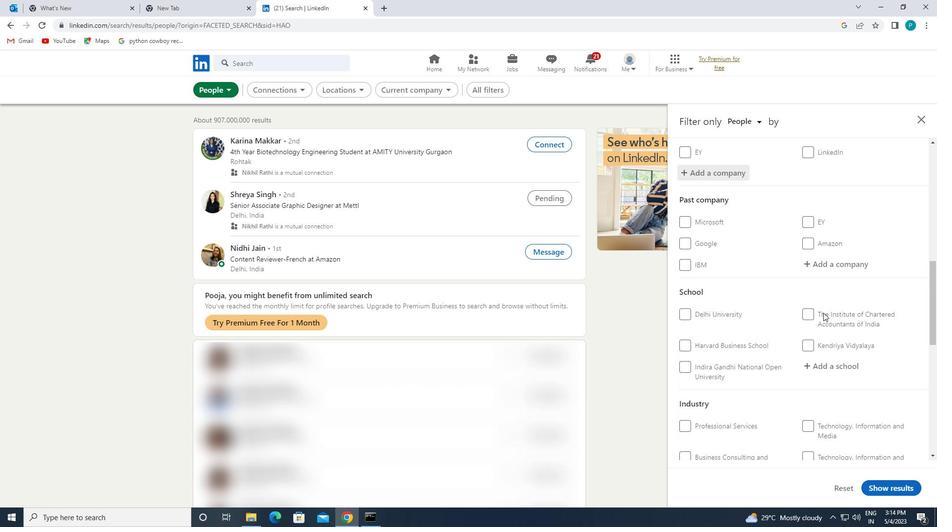 
Action: Mouse scrolled (825, 296) with delta (0, 0)
Screenshot: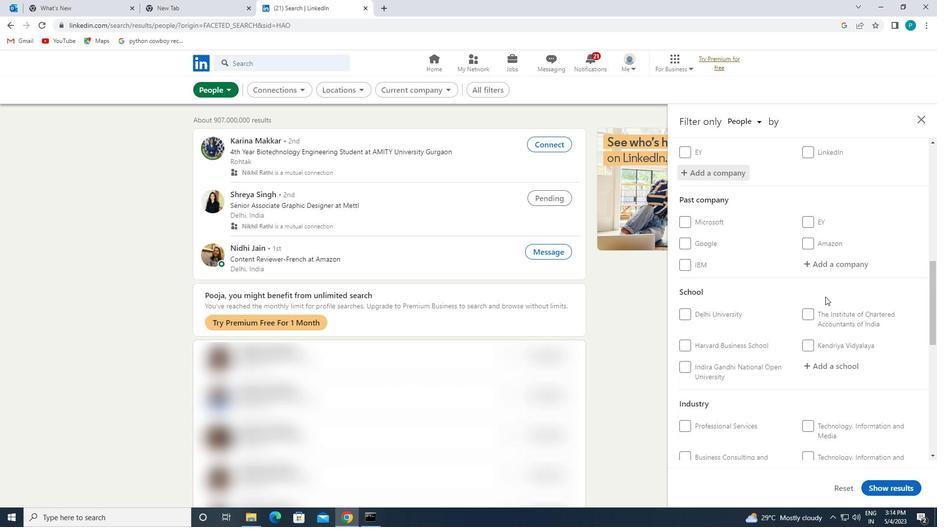 
Action: Mouse moved to (834, 313)
Screenshot: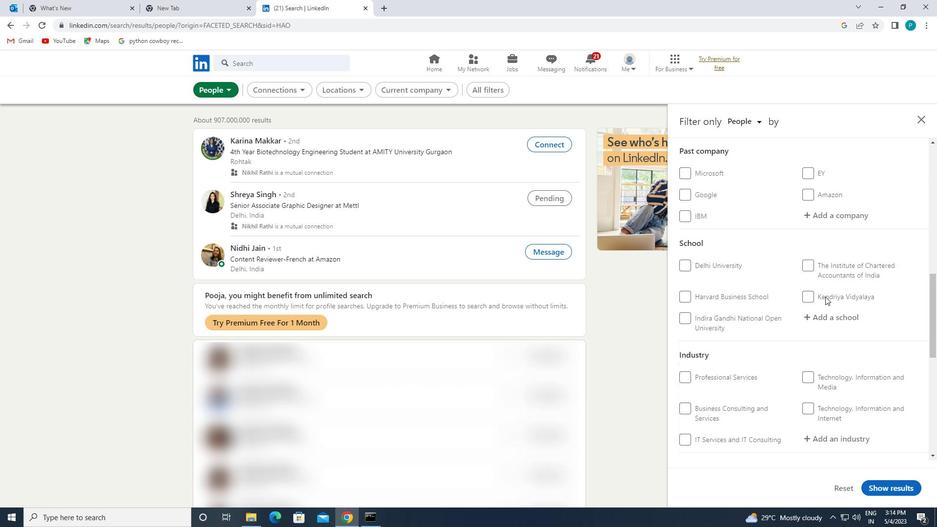 
Action: Mouse pressed left at (834, 313)
Screenshot: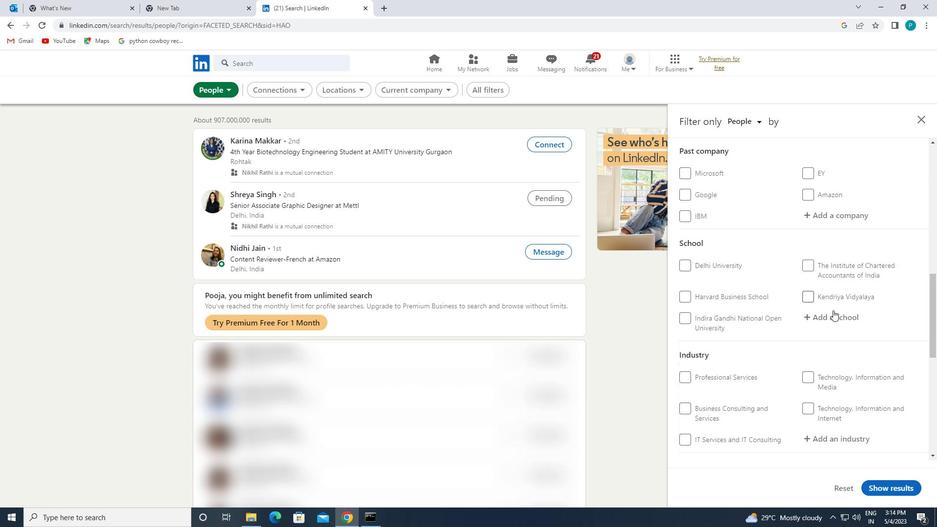 
Action: Key pressed <Key.caps_lock>V<Key.caps_lock>IGNANA
Screenshot: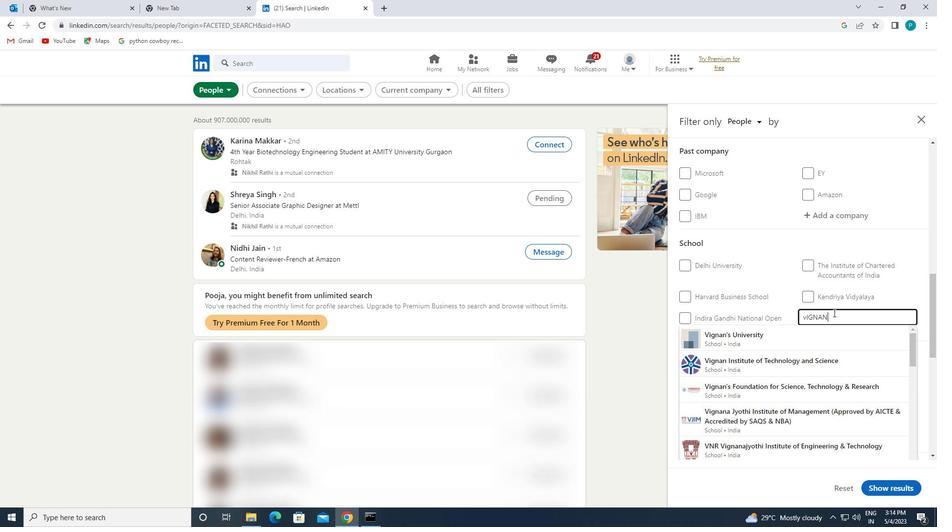 
Action: Mouse moved to (820, 339)
Screenshot: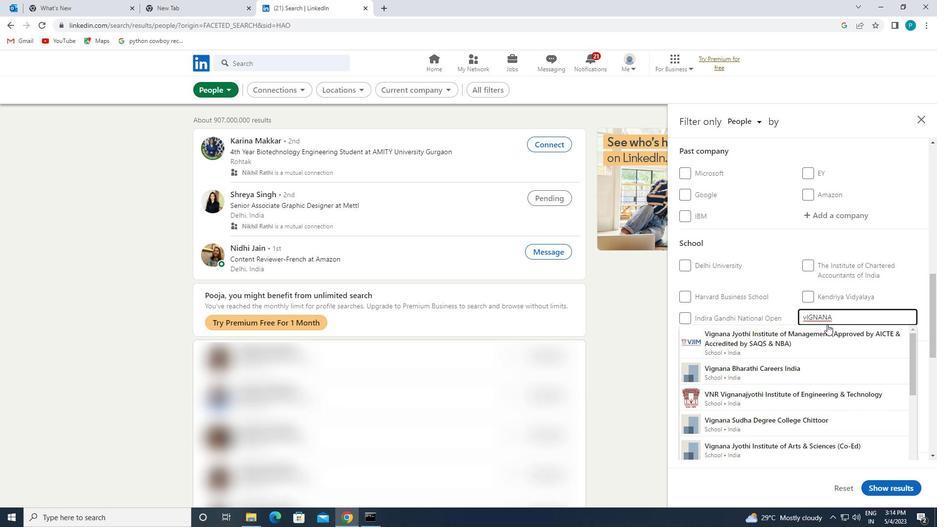 
Action: Mouse pressed left at (820, 339)
Screenshot: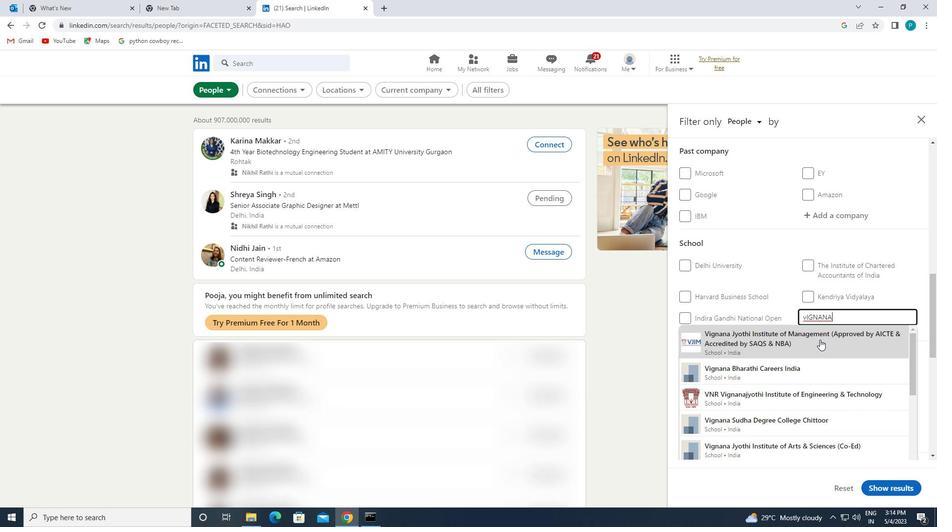 
Action: Mouse scrolled (820, 339) with delta (0, 0)
Screenshot: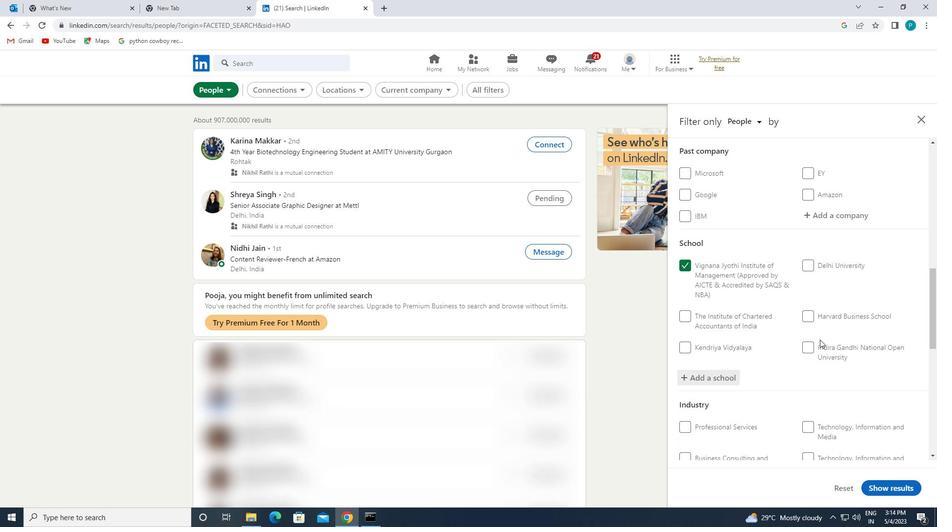 
Action: Mouse scrolled (820, 339) with delta (0, 0)
Screenshot: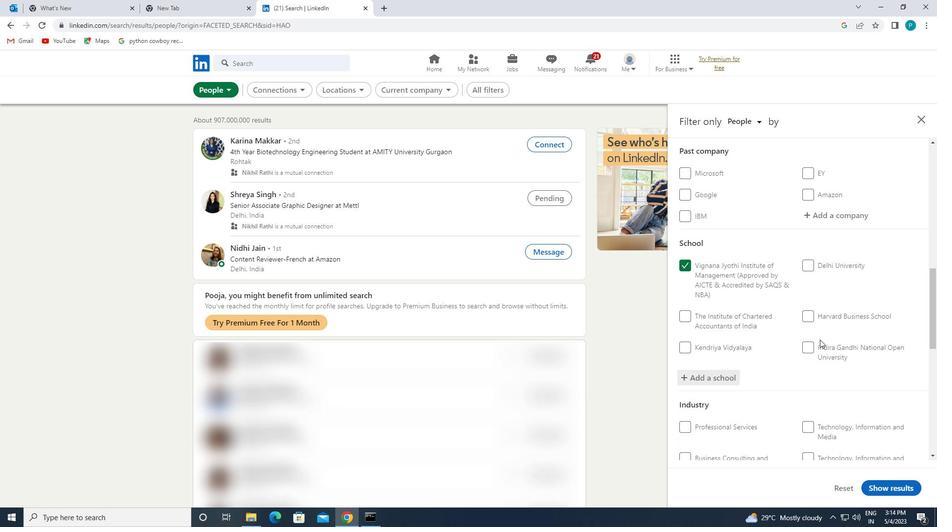 
Action: Mouse scrolled (820, 339) with delta (0, 0)
Screenshot: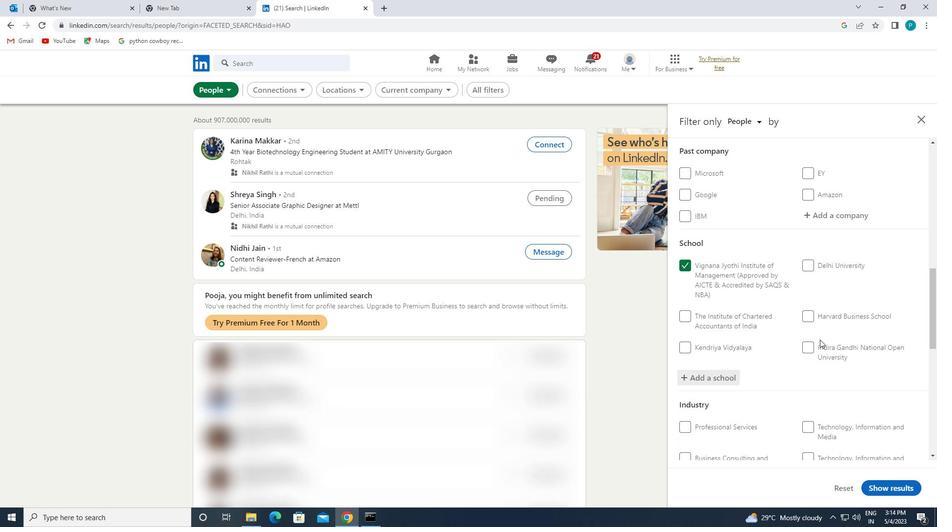 
Action: Mouse moved to (846, 333)
Screenshot: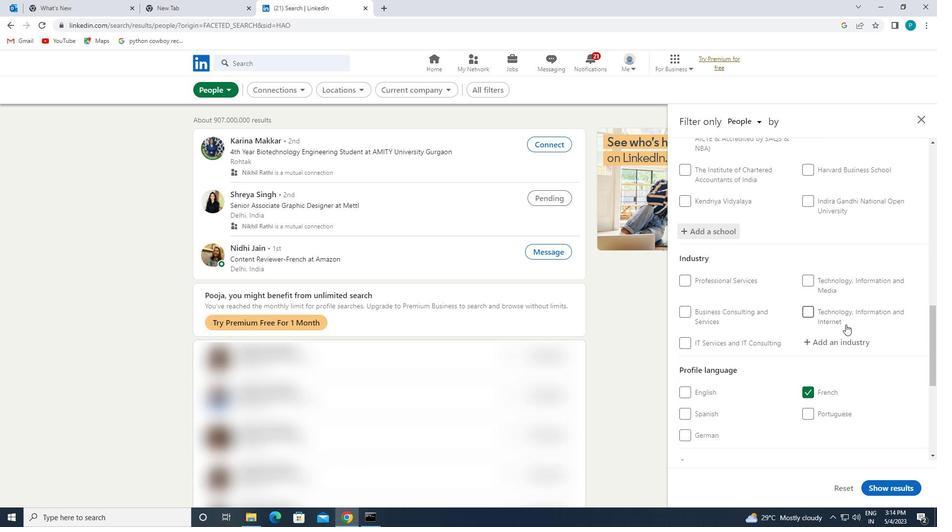 
Action: Mouse pressed left at (846, 333)
Screenshot: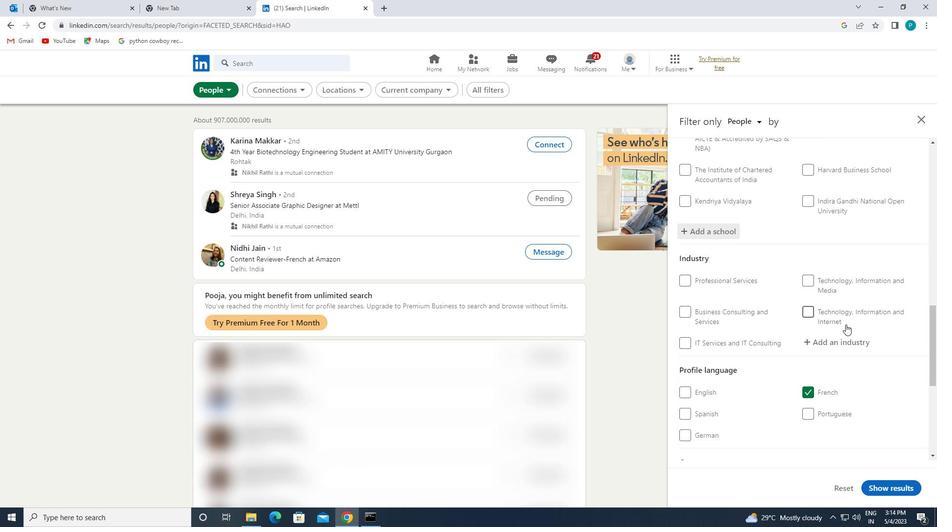
Action: Mouse moved to (847, 341)
Screenshot: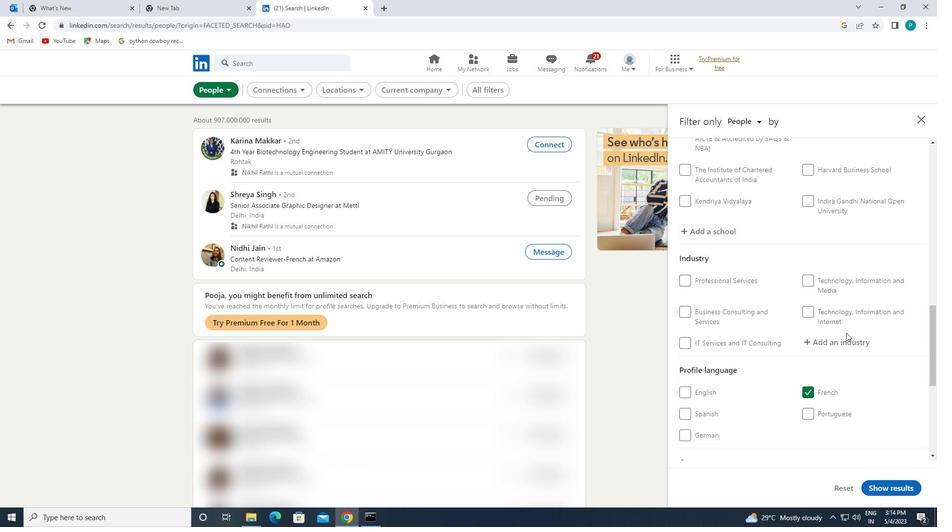 
Action: Mouse pressed left at (847, 341)
Screenshot: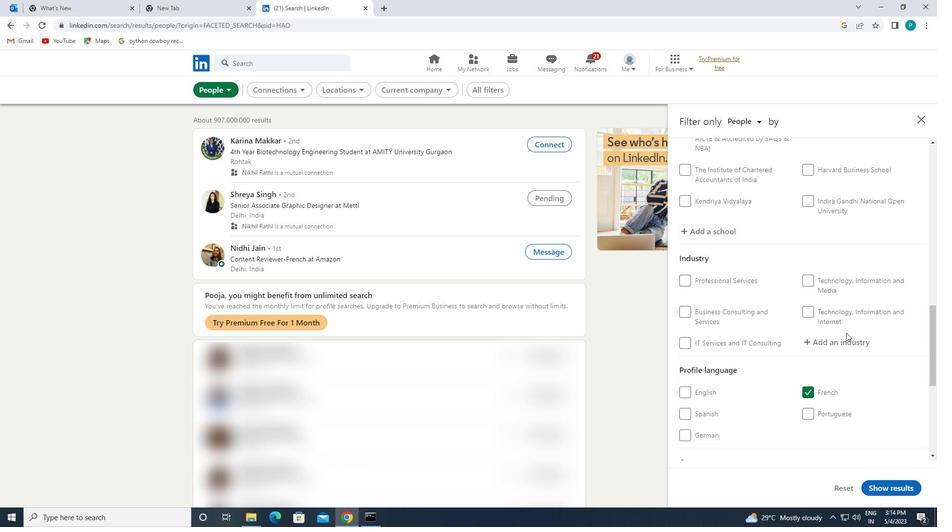 
Action: Mouse moved to (848, 341)
Screenshot: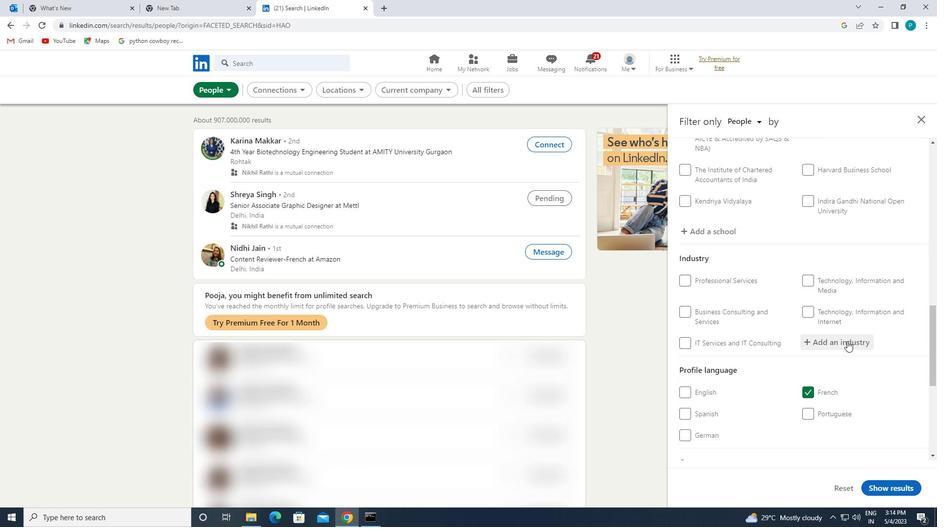 
Action: Key pressed <Key.caps_lock>S<Key.caps_lock><Key.backspace>S<Key.caps_lock>EMICON
Screenshot: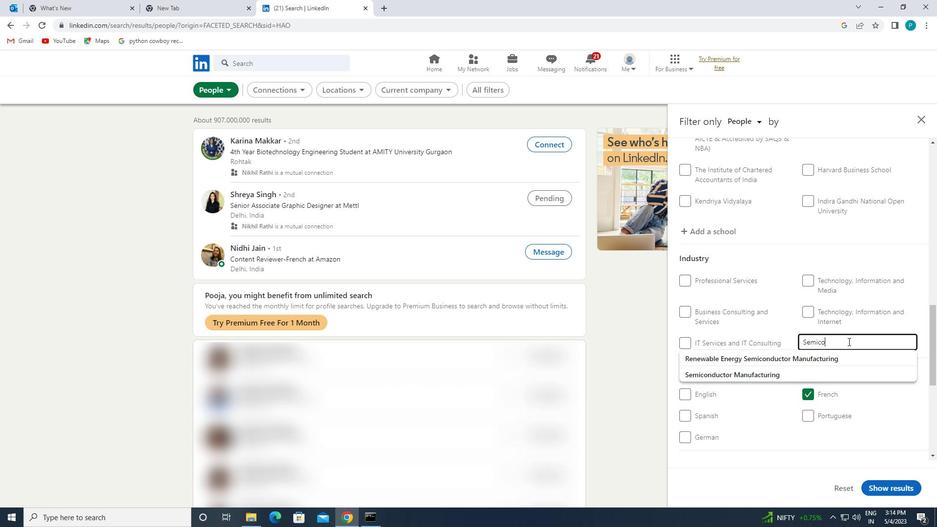 
Action: Mouse moved to (807, 375)
Screenshot: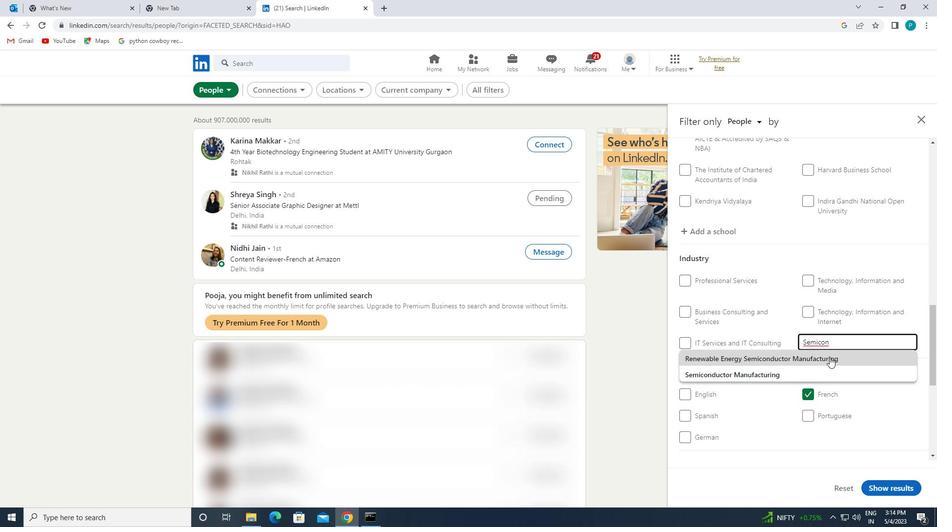 
Action: Mouse pressed left at (807, 375)
Screenshot: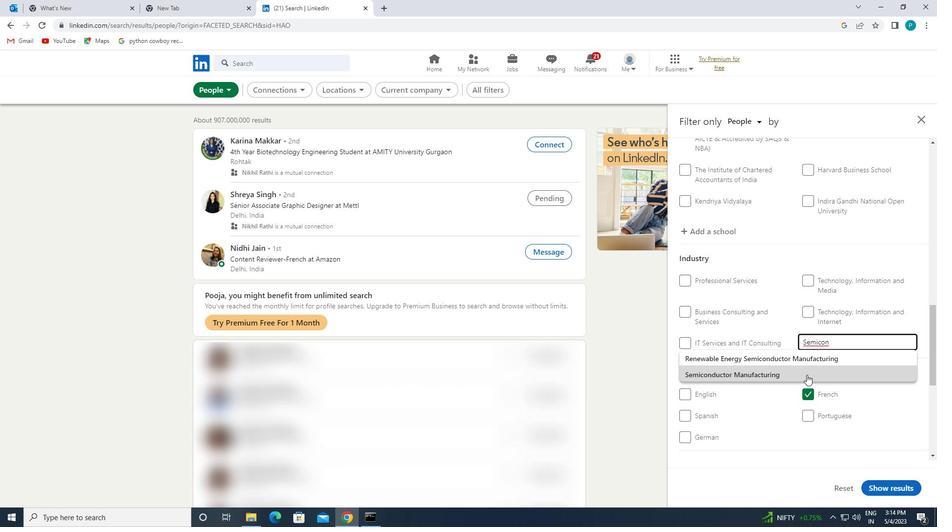
Action: Mouse moved to (807, 376)
Screenshot: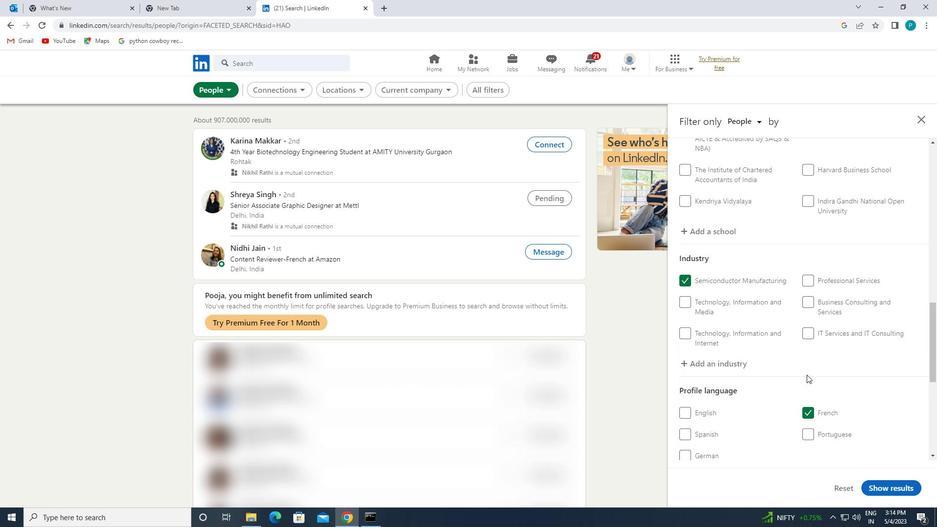 
Action: Mouse scrolled (807, 375) with delta (0, 0)
Screenshot: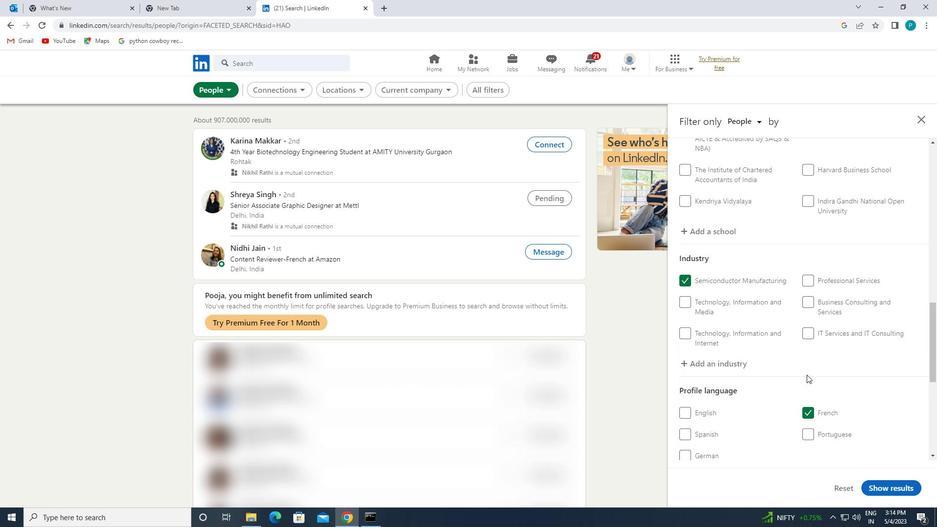 
Action: Mouse scrolled (807, 375) with delta (0, 0)
Screenshot: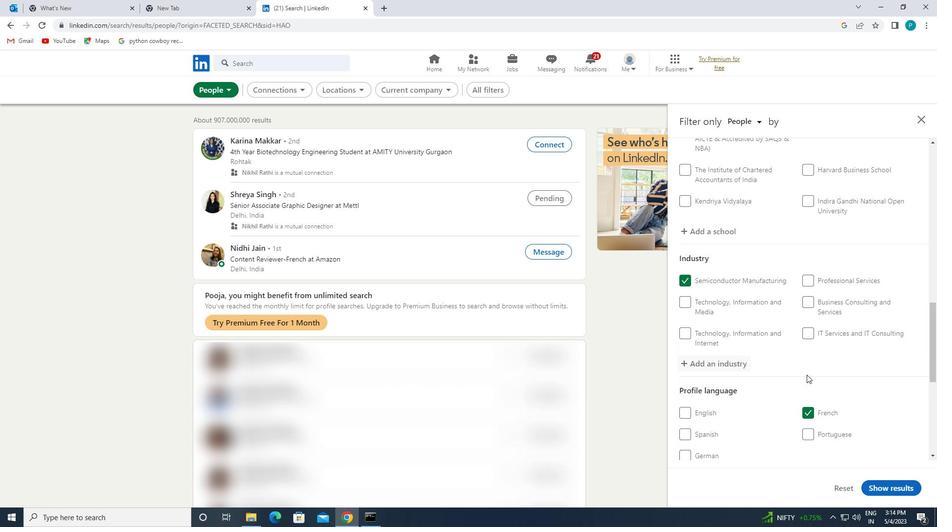
Action: Mouse scrolled (807, 375) with delta (0, 0)
Screenshot: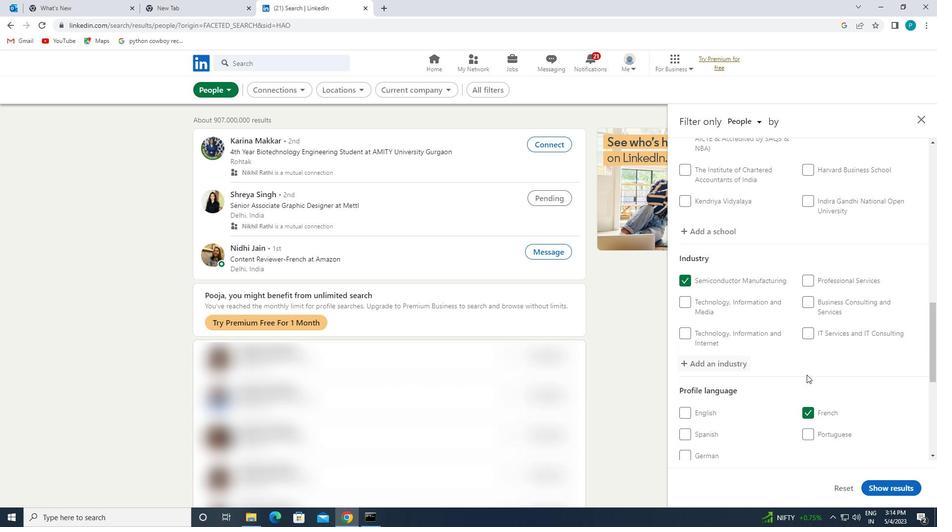 
Action: Mouse scrolled (807, 375) with delta (0, 0)
Screenshot: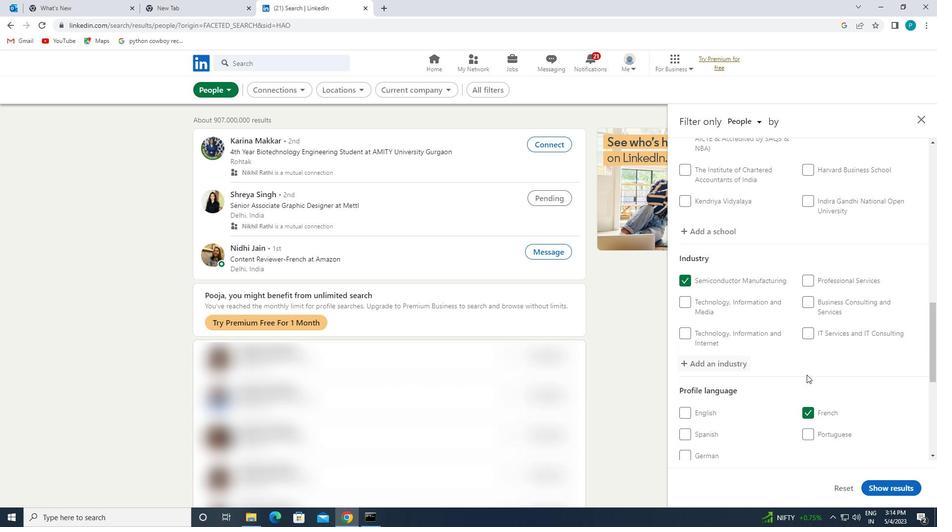 
Action: Mouse moved to (826, 413)
Screenshot: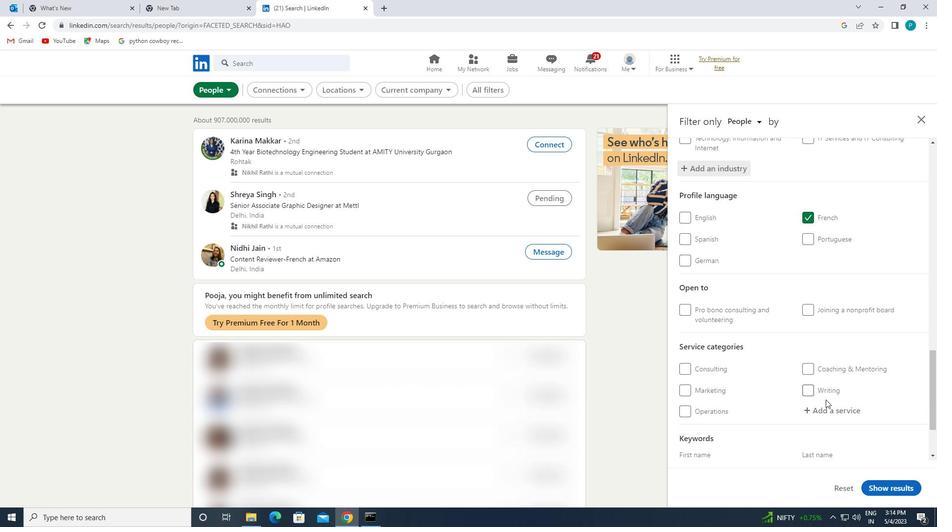
Action: Mouse pressed left at (826, 413)
Screenshot: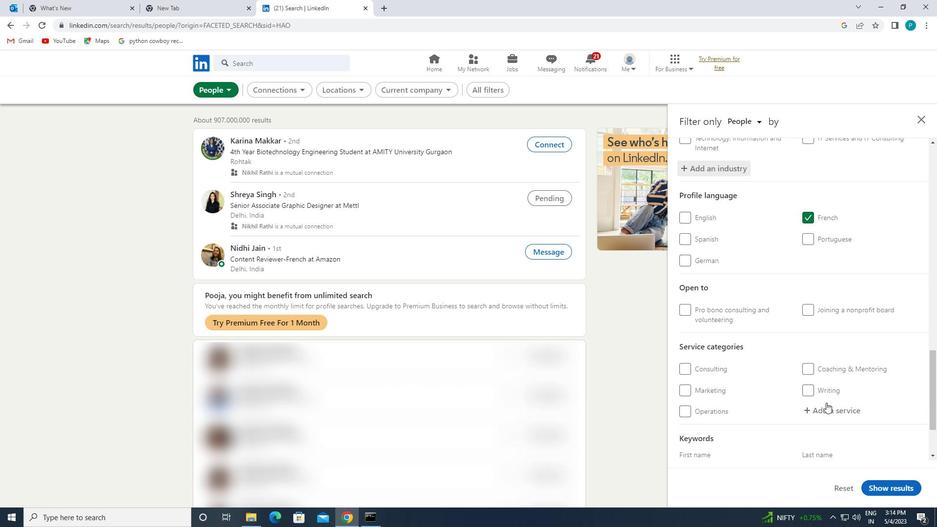 
Action: Mouse moved to (829, 415)
Screenshot: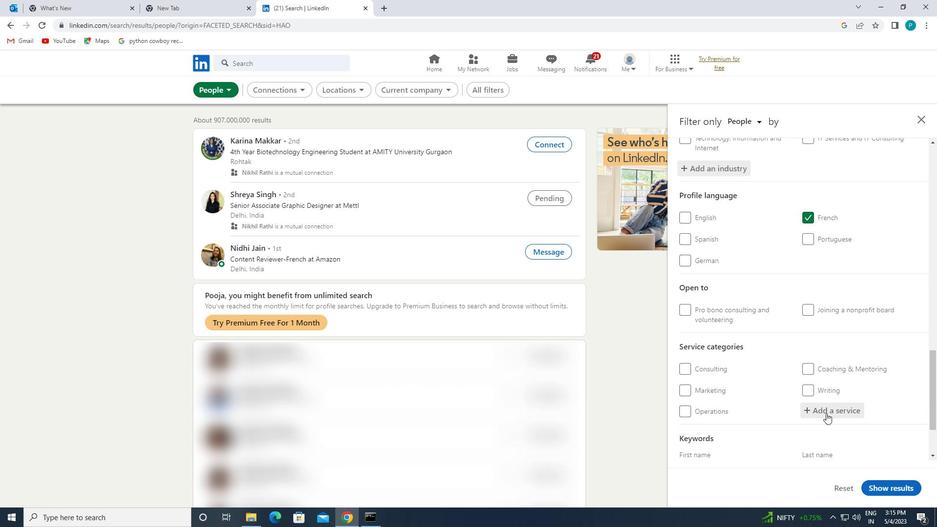 
Action: Key pressed <Key.caps_lock>P<Key.caps_lock>ROPERTY
Screenshot: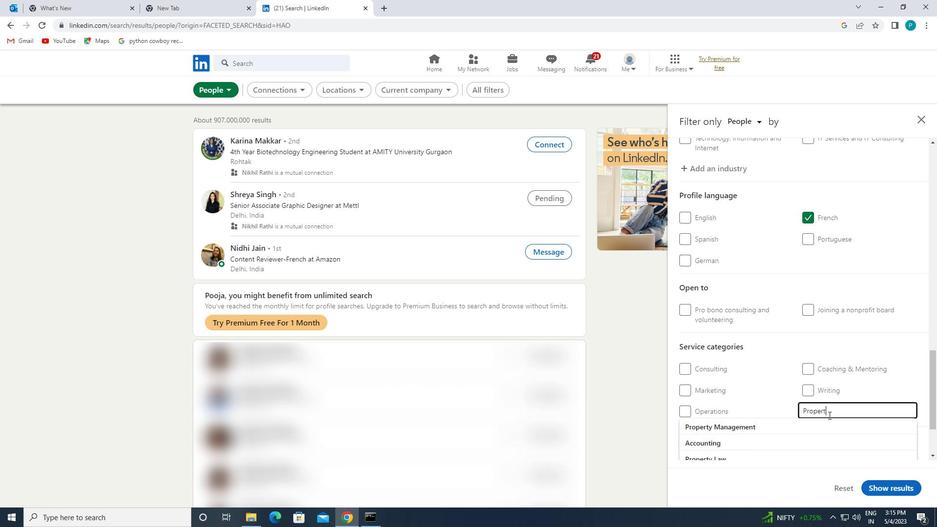 
Action: Mouse moved to (743, 423)
Screenshot: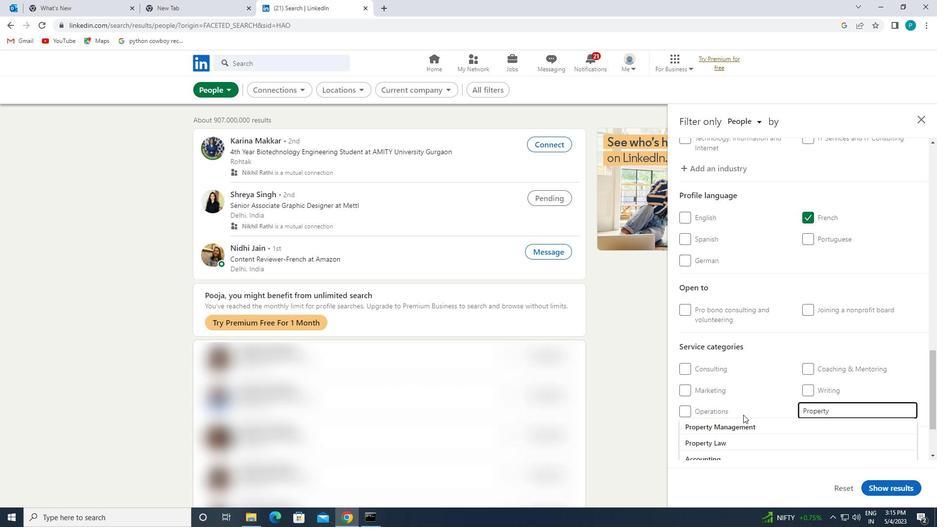 
Action: Mouse pressed left at (743, 423)
Screenshot: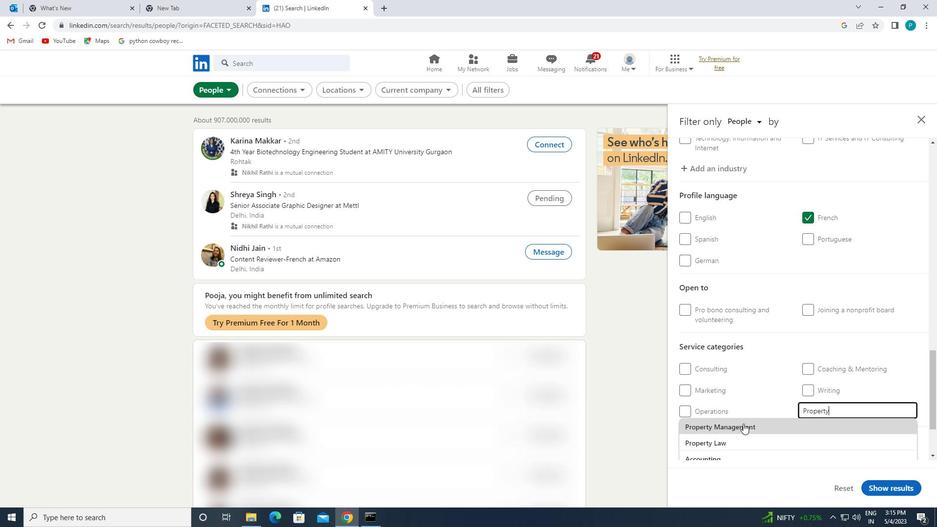 
Action: Mouse moved to (746, 415)
Screenshot: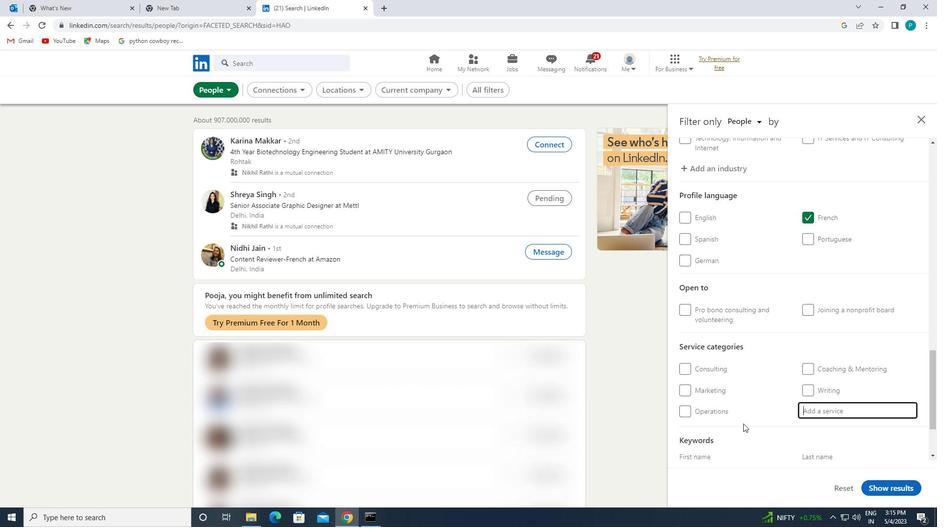 
Action: Mouse scrolled (746, 415) with delta (0, 0)
Screenshot: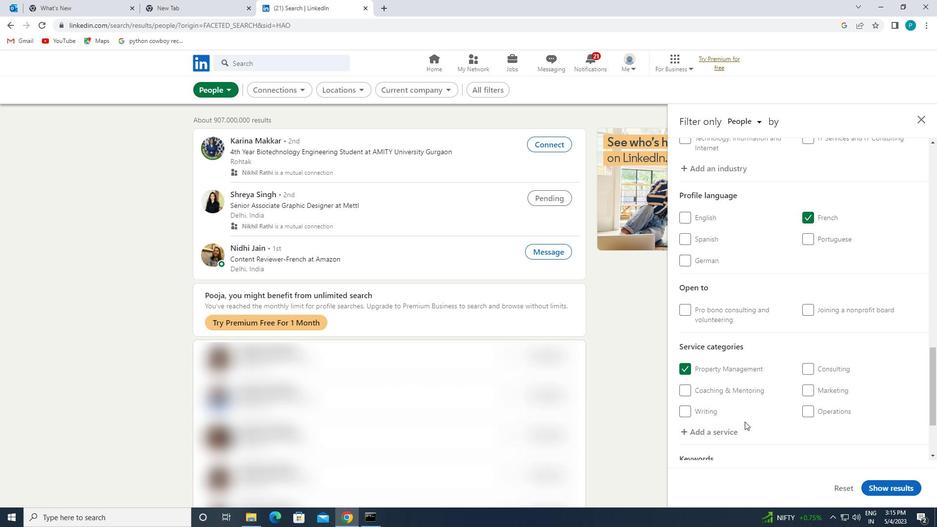 
Action: Mouse scrolled (746, 415) with delta (0, 0)
Screenshot: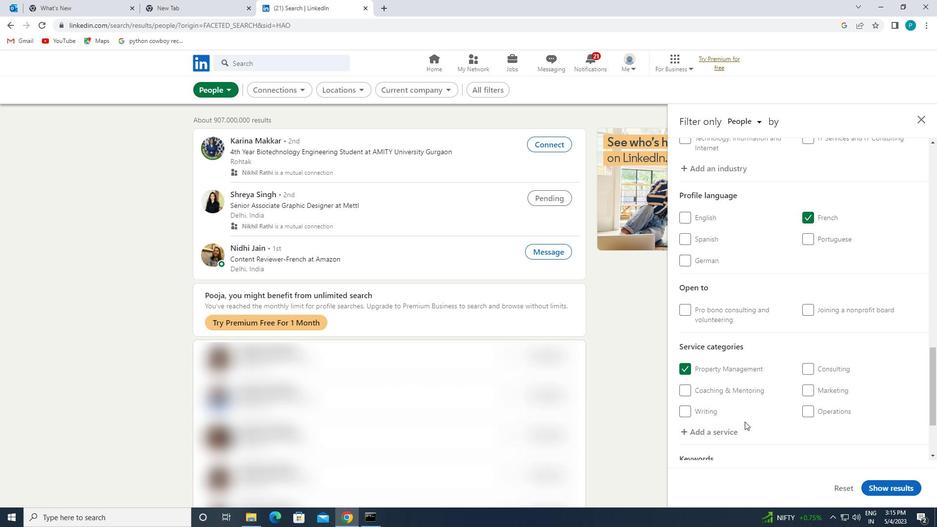
Action: Mouse scrolled (746, 415) with delta (0, 0)
Screenshot: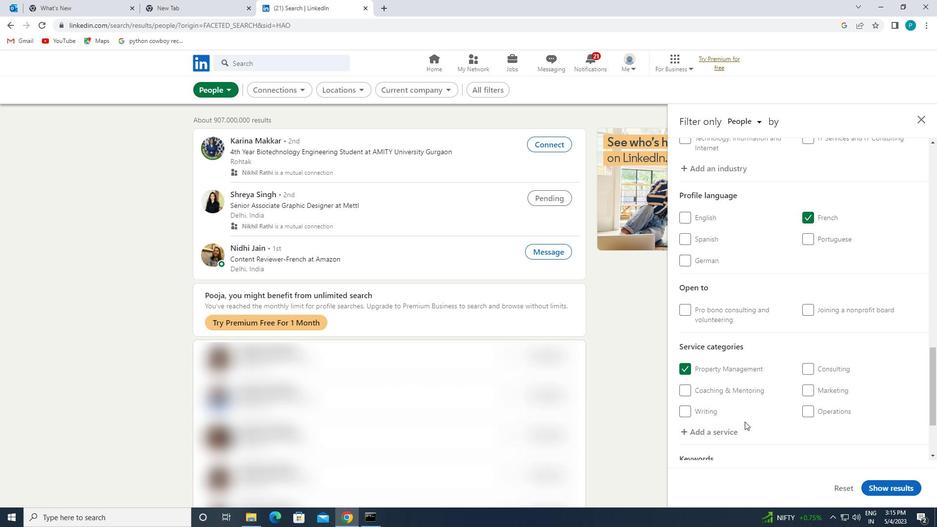 
Action: Mouse moved to (746, 415)
Screenshot: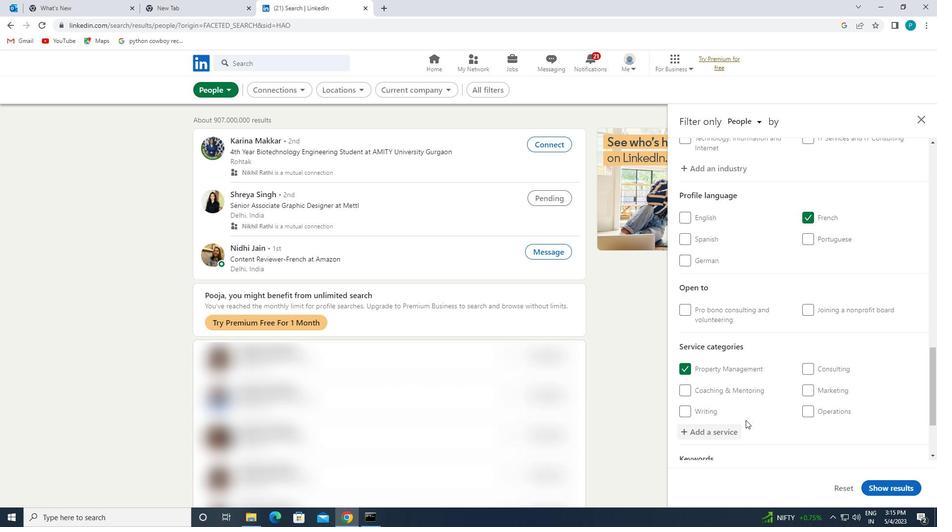 
Action: Mouse scrolled (746, 415) with delta (0, 0)
Screenshot: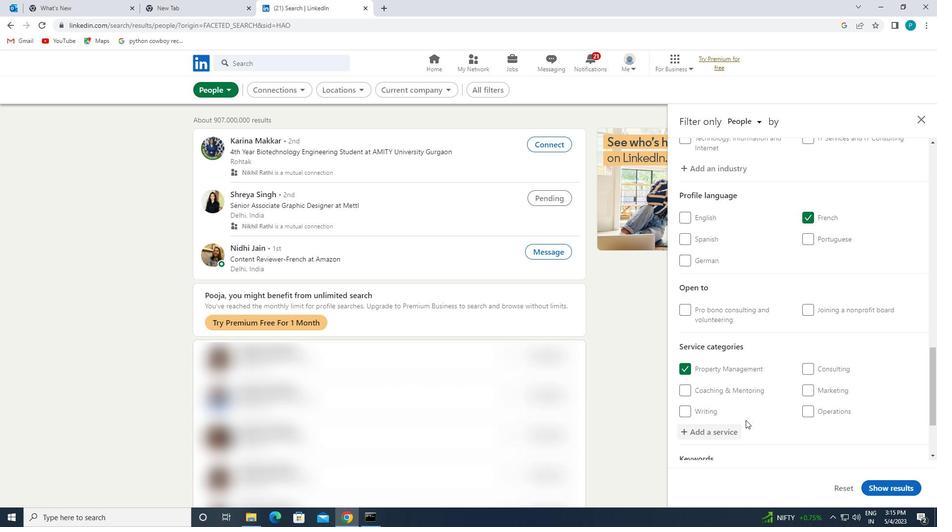 
Action: Mouse moved to (715, 423)
Screenshot: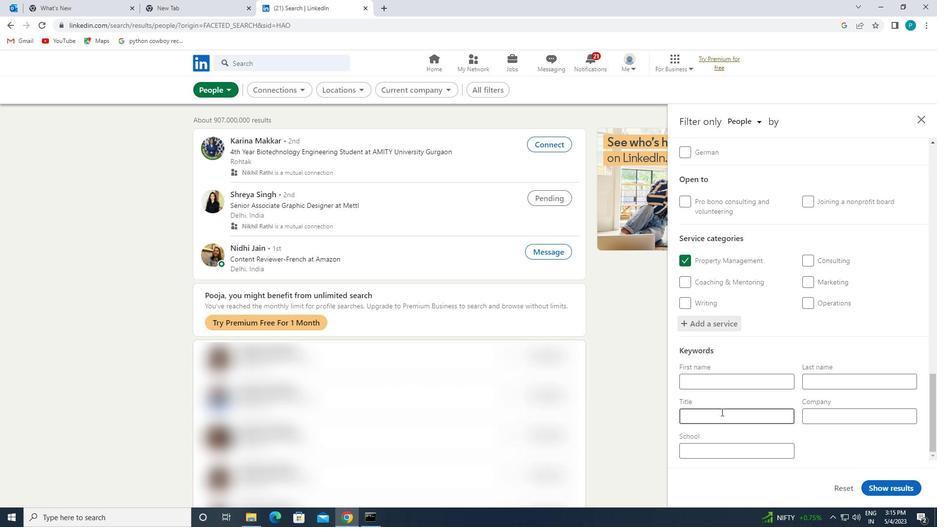 
Action: Mouse pressed left at (715, 423)
Screenshot: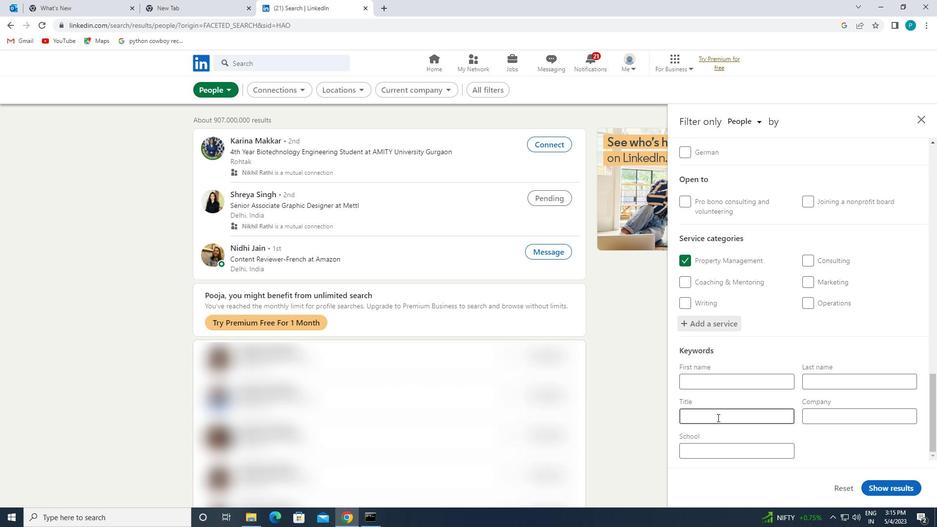 
Action: Mouse moved to (715, 418)
Screenshot: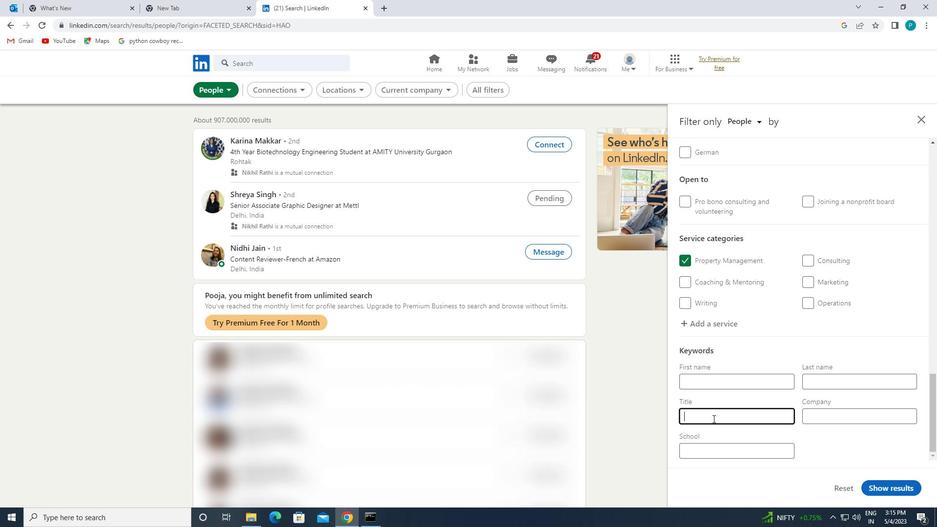 
Action: Key pressed <Key.caps_lock>C<Key.caps_lock>OSMETOLOGIST
Screenshot: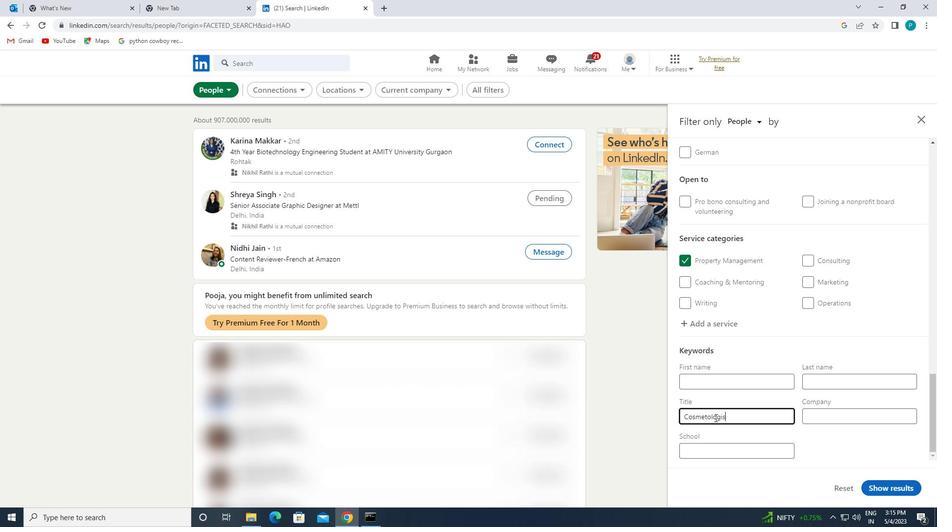
Action: Mouse moved to (891, 487)
Screenshot: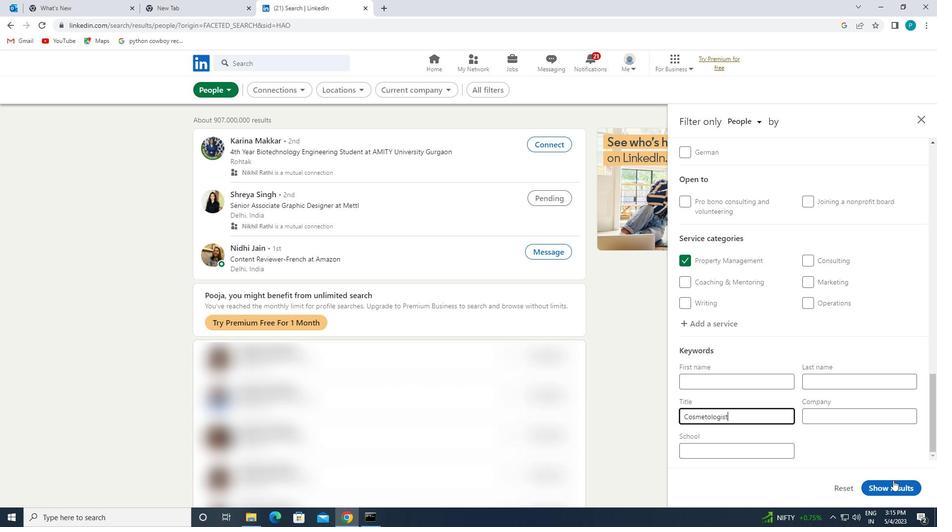 
Action: Mouse pressed left at (891, 487)
Screenshot: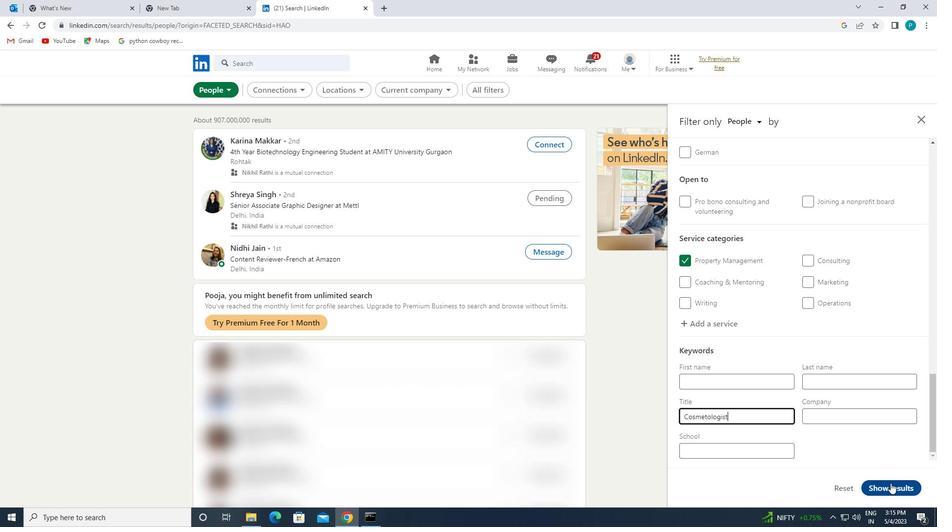 
